 Task: Create new Company, with domain: 'health.ny.gov' and type: 'Prospect'. Add new contact for this company, with mail Id: 'Akshay21Roberts@health.ny.gov', First Name: Akshay, Last name:  Roberts, Job Title: 'Procurement Specialist', Phone Number: '(916) 555-6794'. Change life cycle stage to  Lead and lead status to  In Progress. Logged in from softage.6@softage.net
Action: Mouse moved to (115, 85)
Screenshot: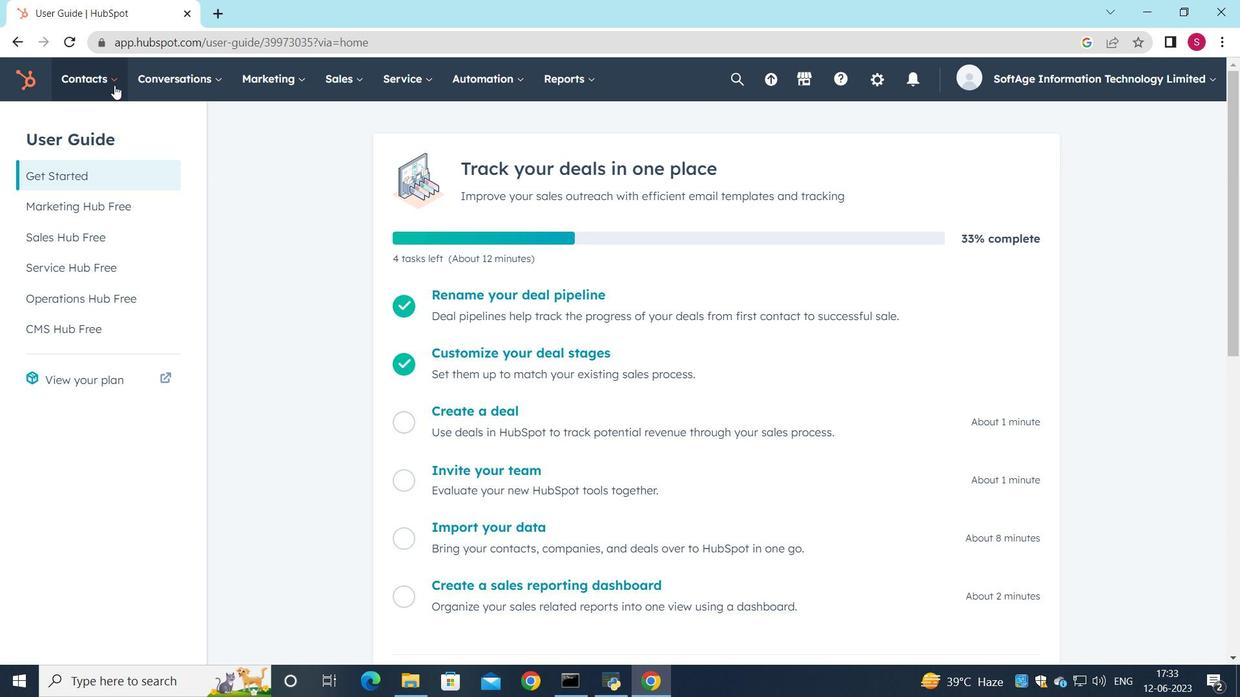 
Action: Mouse pressed left at (115, 85)
Screenshot: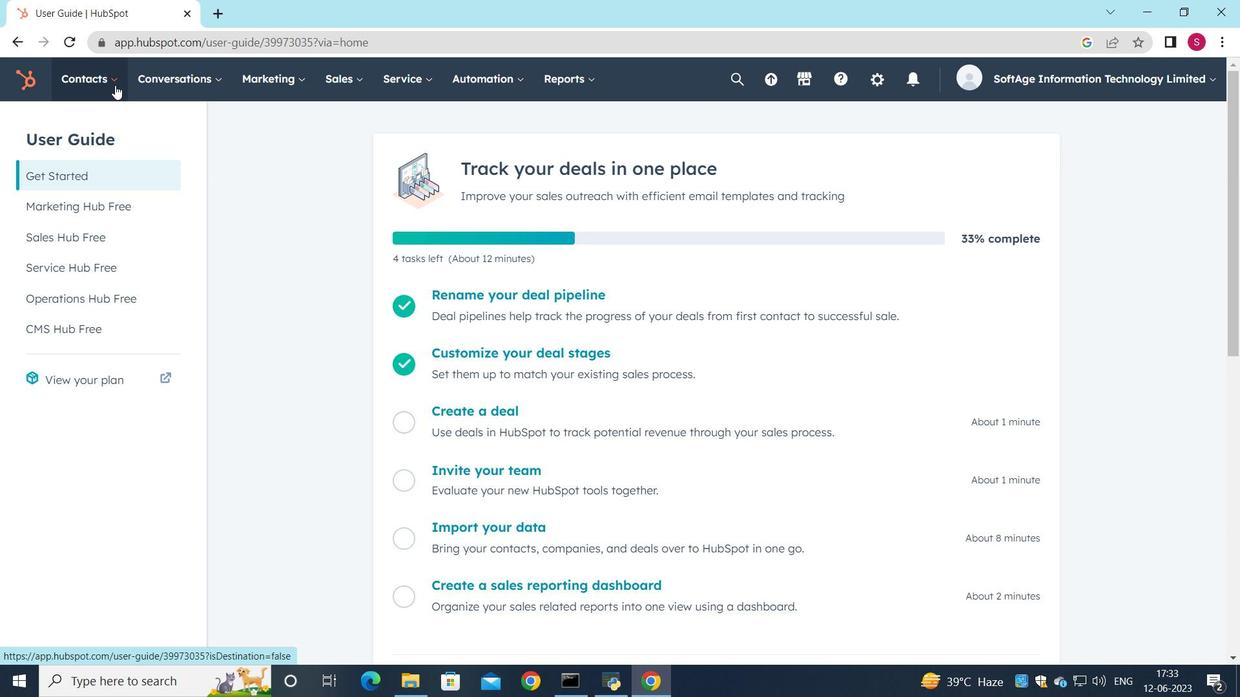
Action: Mouse moved to (122, 156)
Screenshot: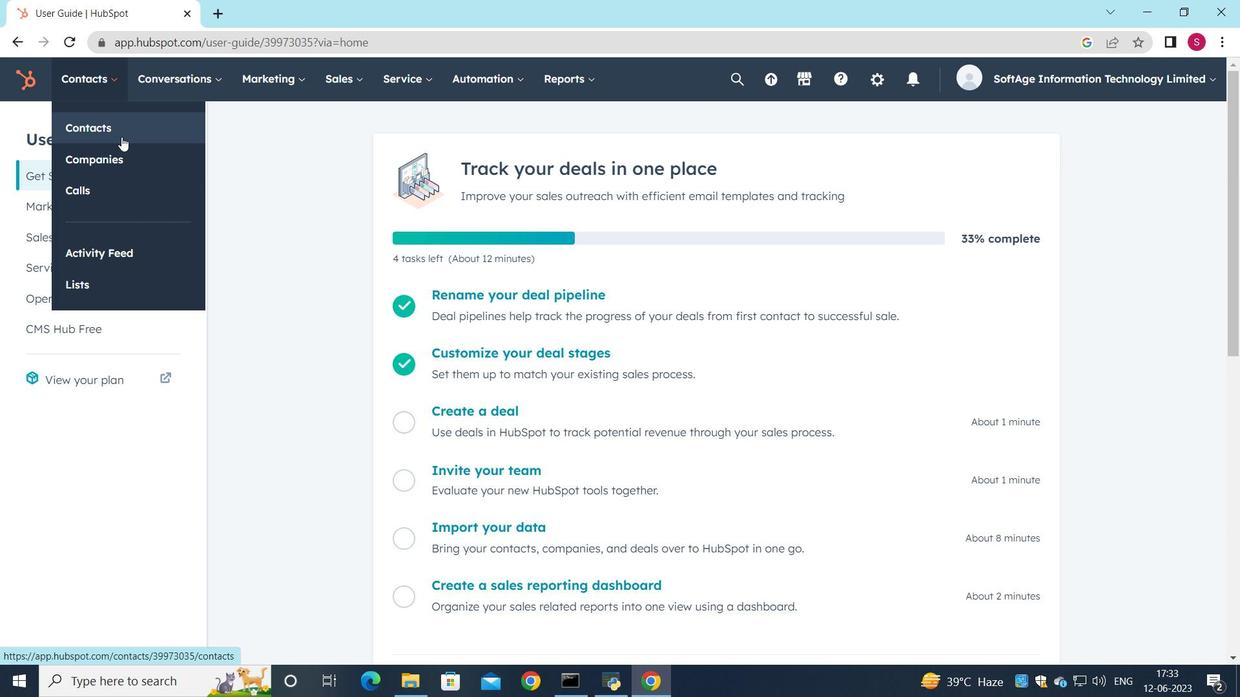 
Action: Mouse pressed left at (122, 156)
Screenshot: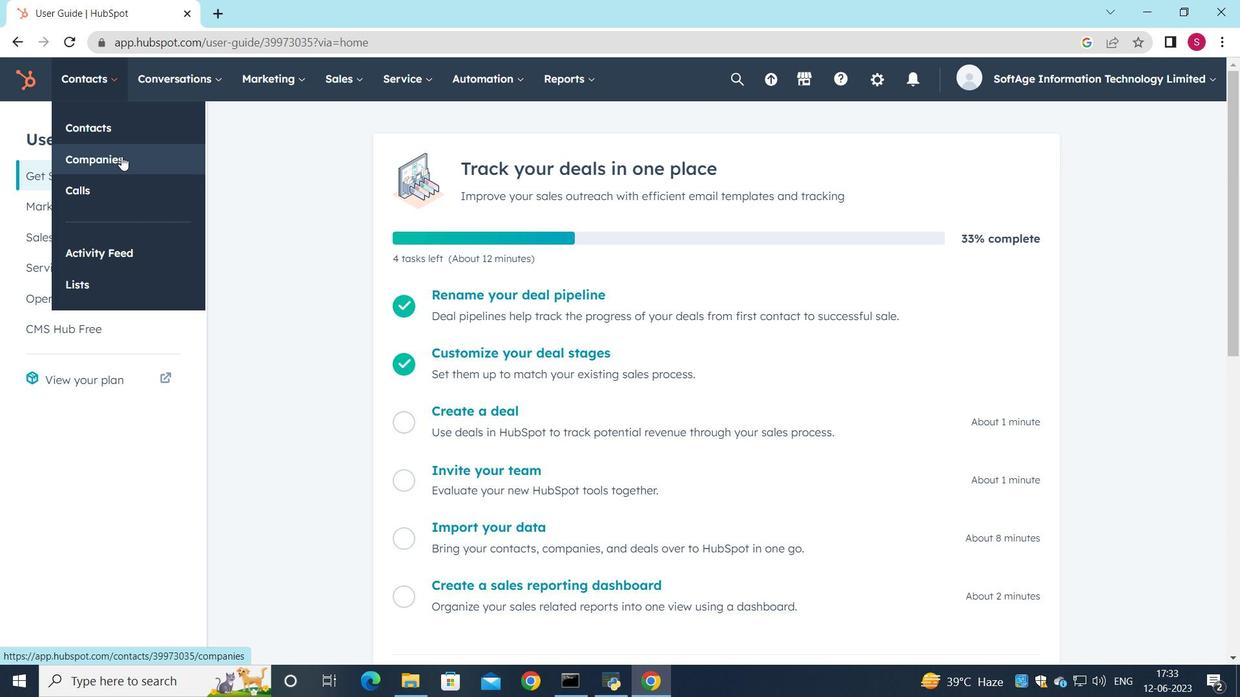
Action: Mouse moved to (1146, 133)
Screenshot: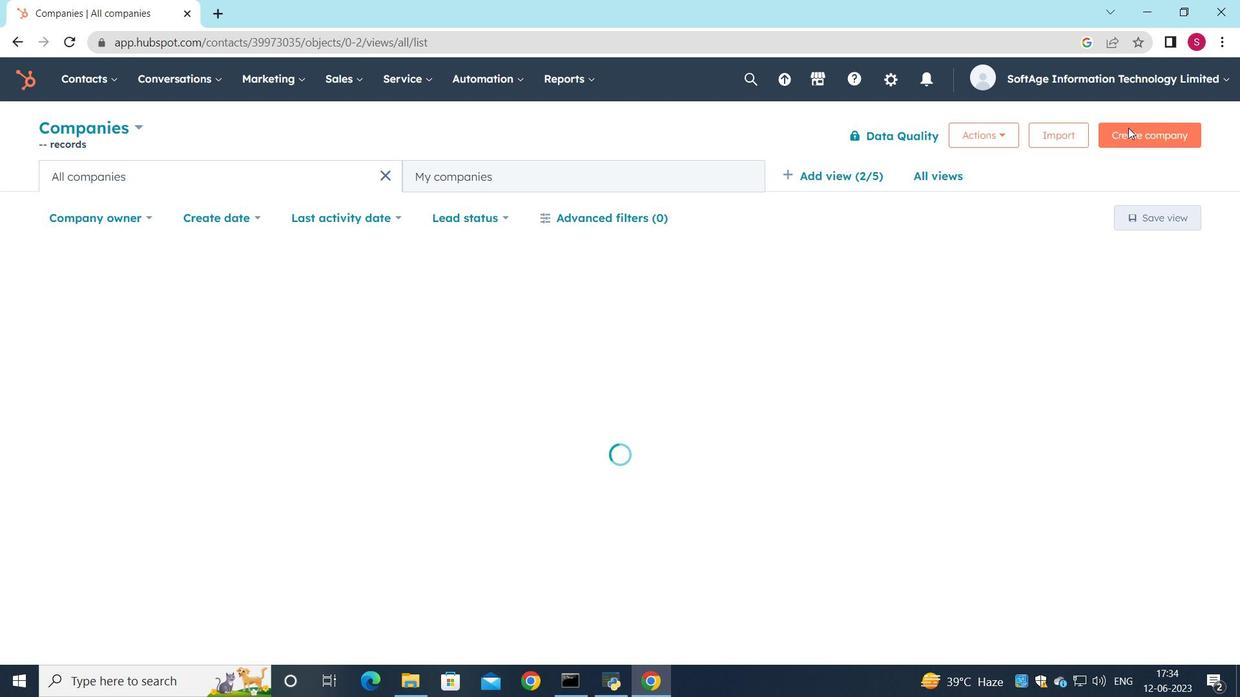 
Action: Mouse pressed left at (1146, 133)
Screenshot: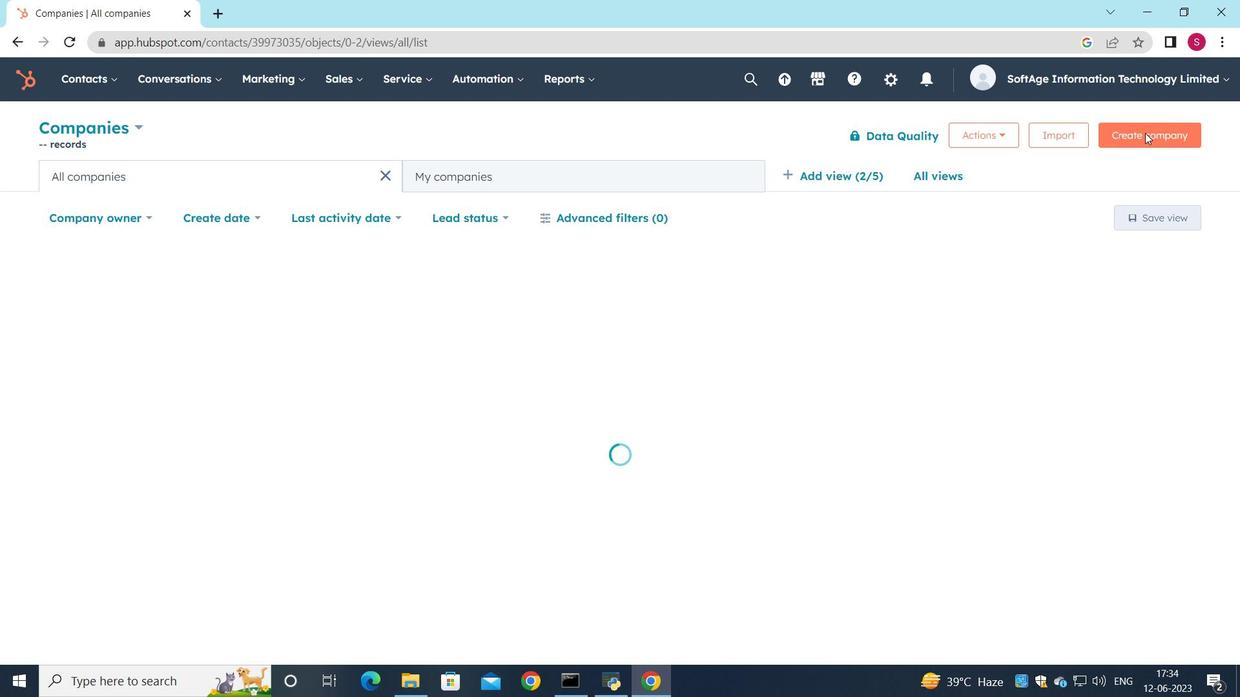 
Action: Mouse moved to (890, 209)
Screenshot: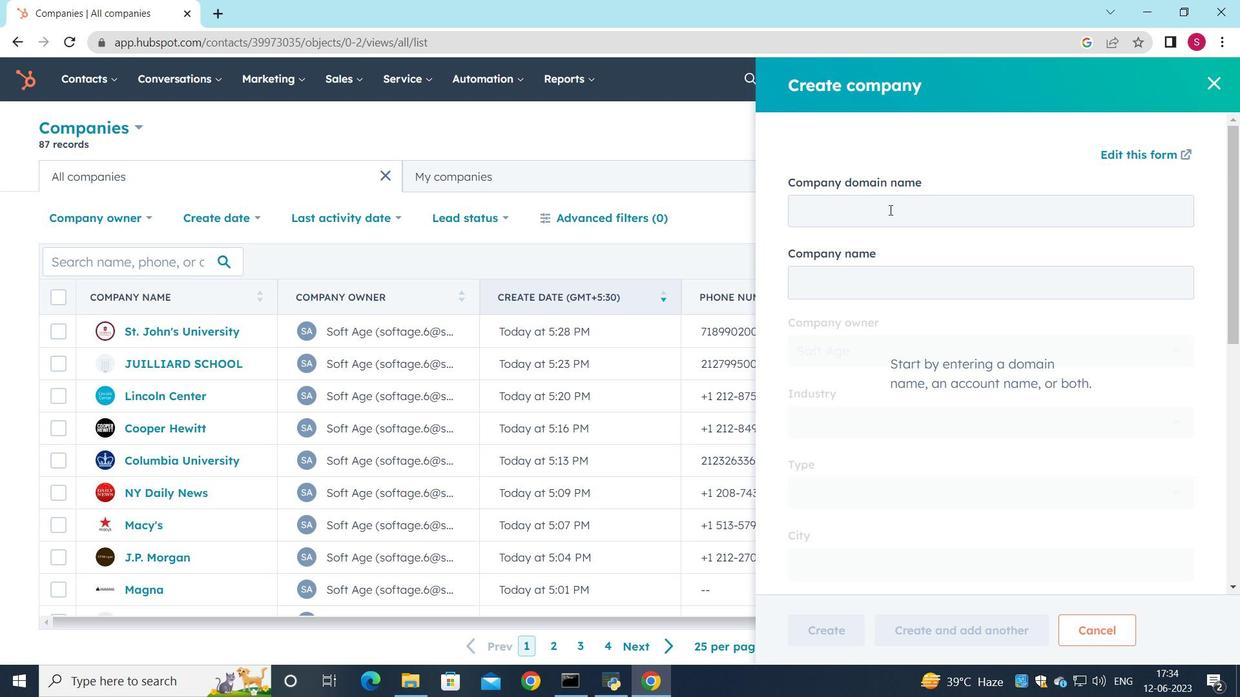 
Action: Mouse pressed left at (890, 209)
Screenshot: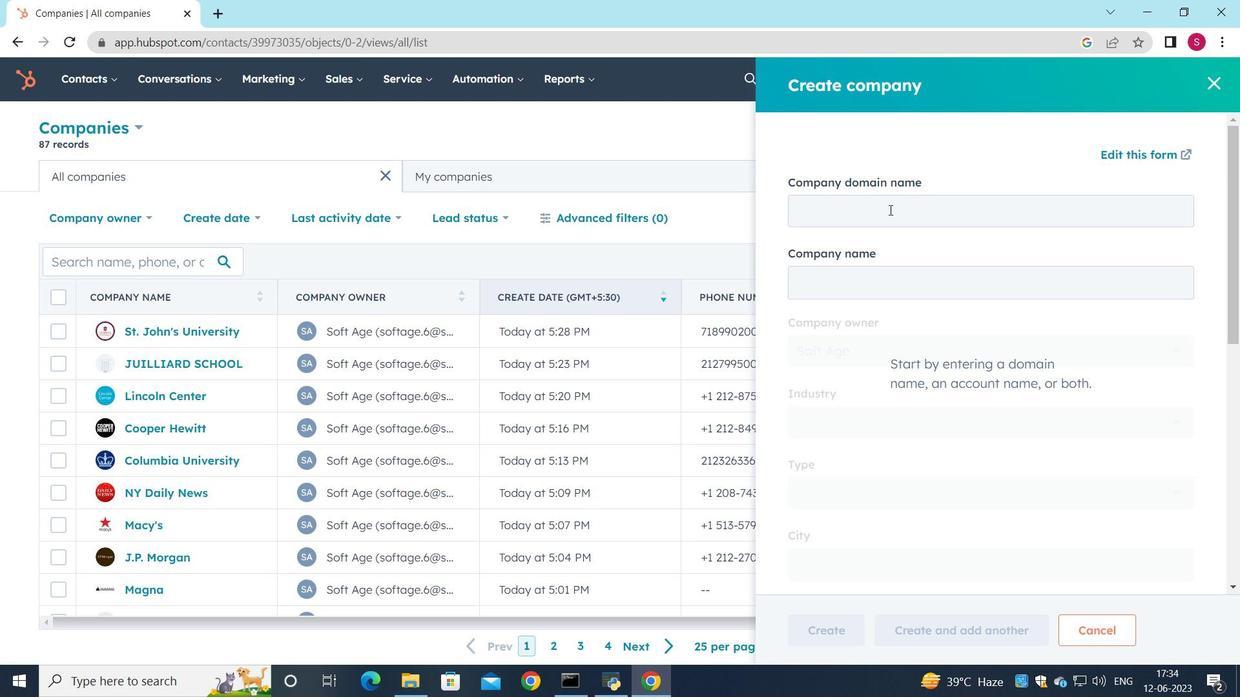 
Action: Key pressed health.ny.gov
Screenshot: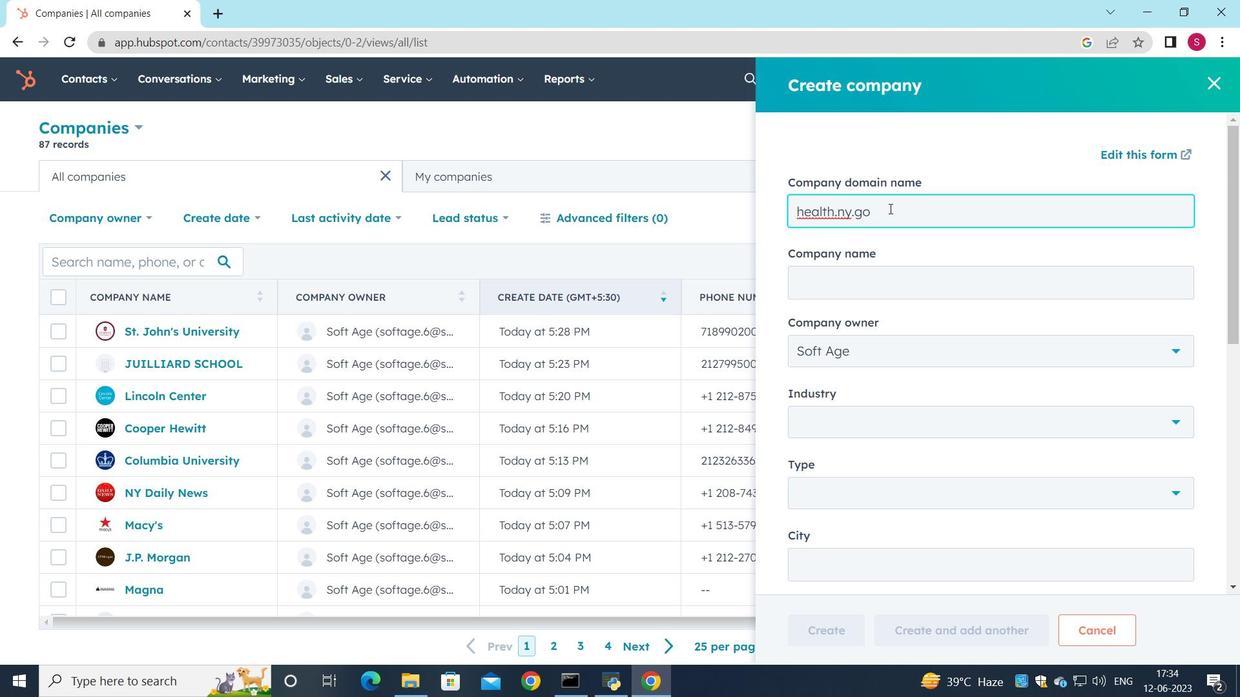 
Action: Mouse moved to (1159, 495)
Screenshot: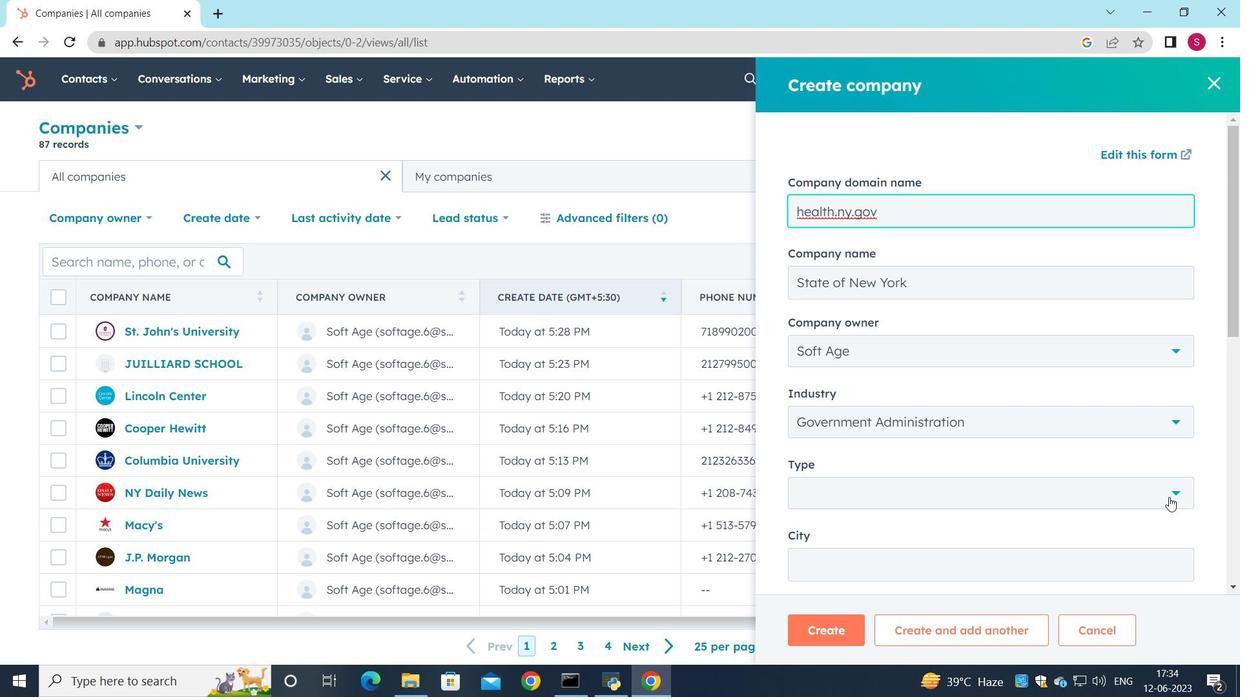 
Action: Mouse pressed left at (1159, 495)
Screenshot: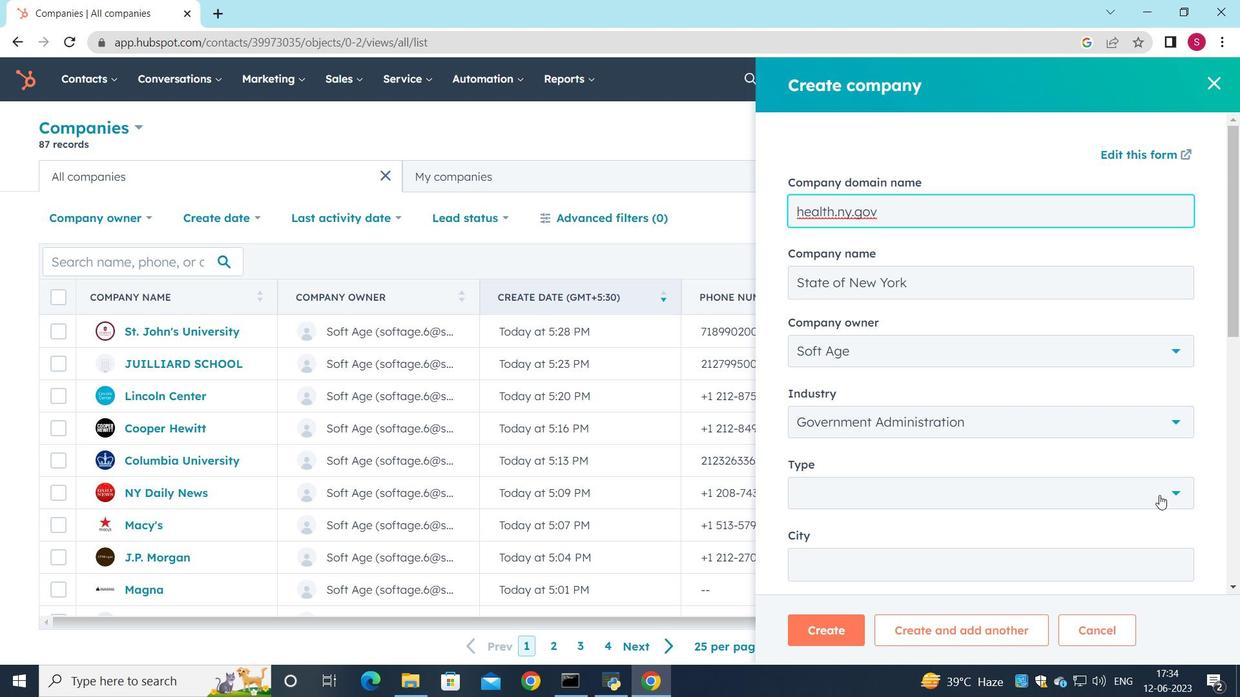 
Action: Mouse moved to (840, 346)
Screenshot: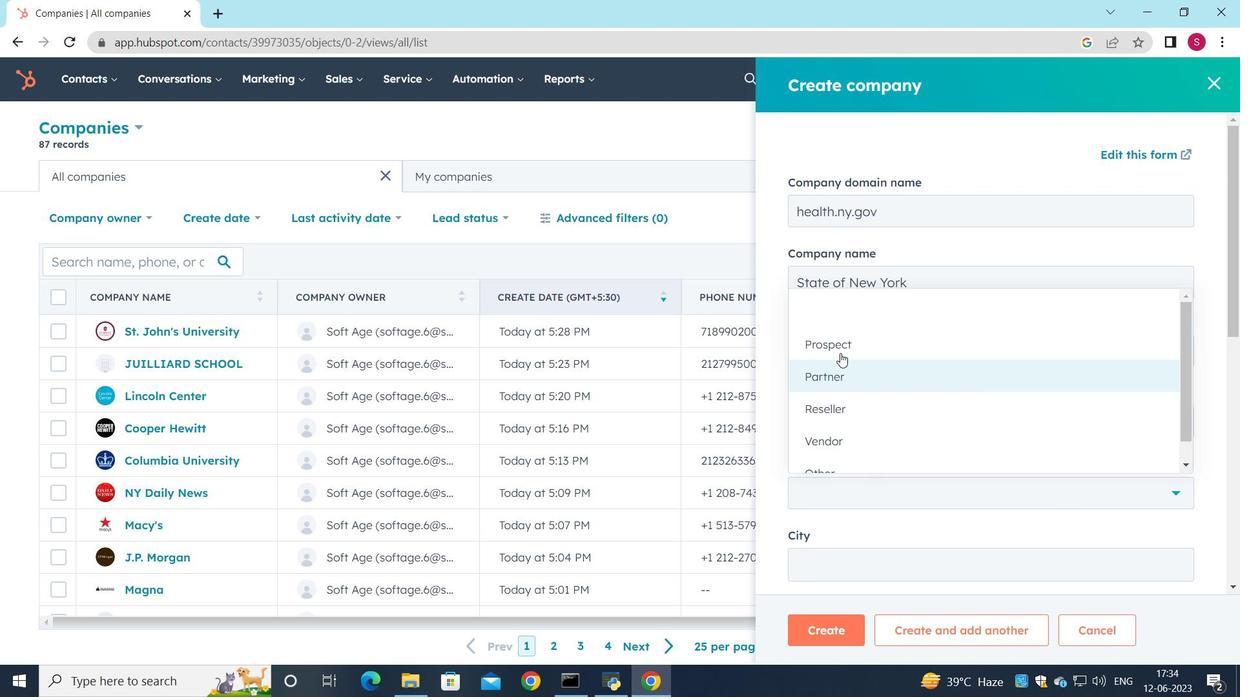 
Action: Mouse pressed left at (840, 346)
Screenshot: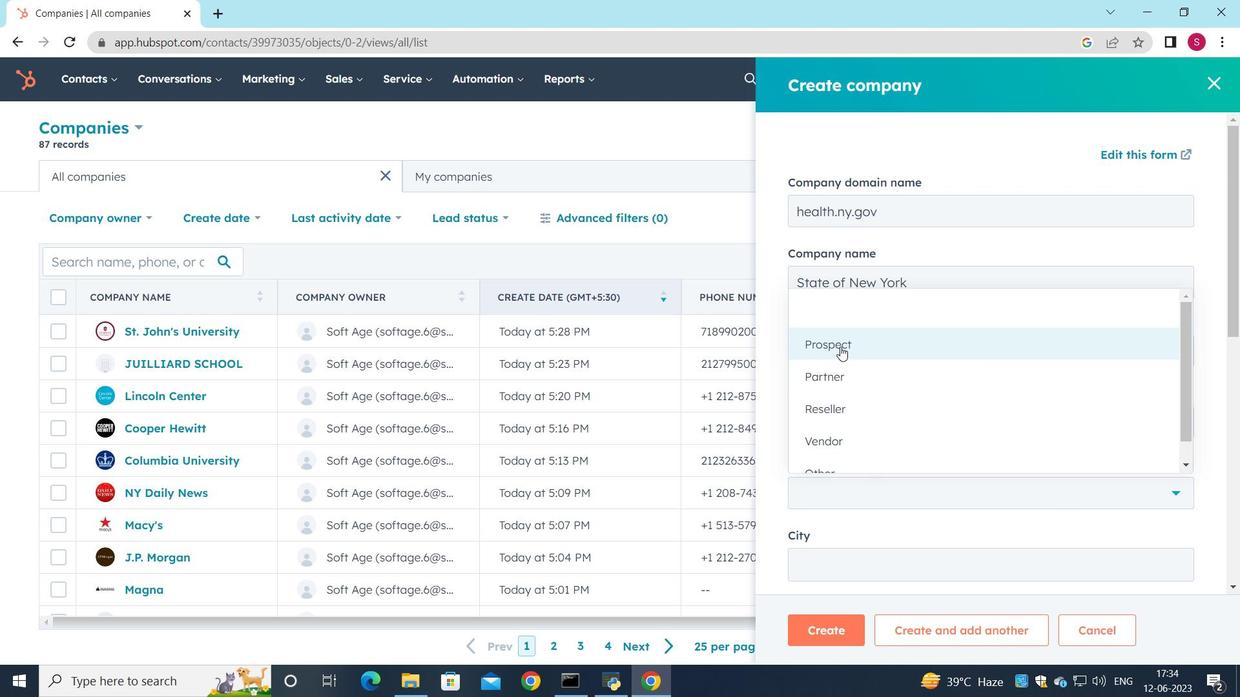 
Action: Mouse moved to (875, 429)
Screenshot: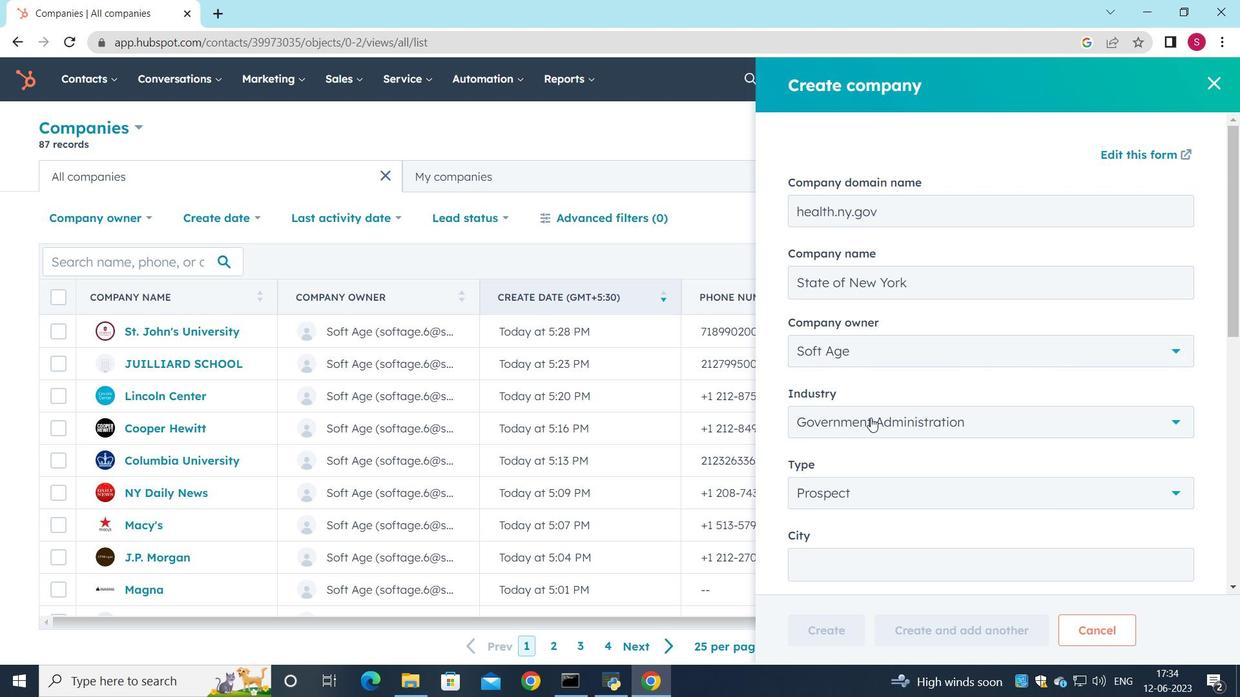 
Action: Mouse scrolled (875, 428) with delta (0, 0)
Screenshot: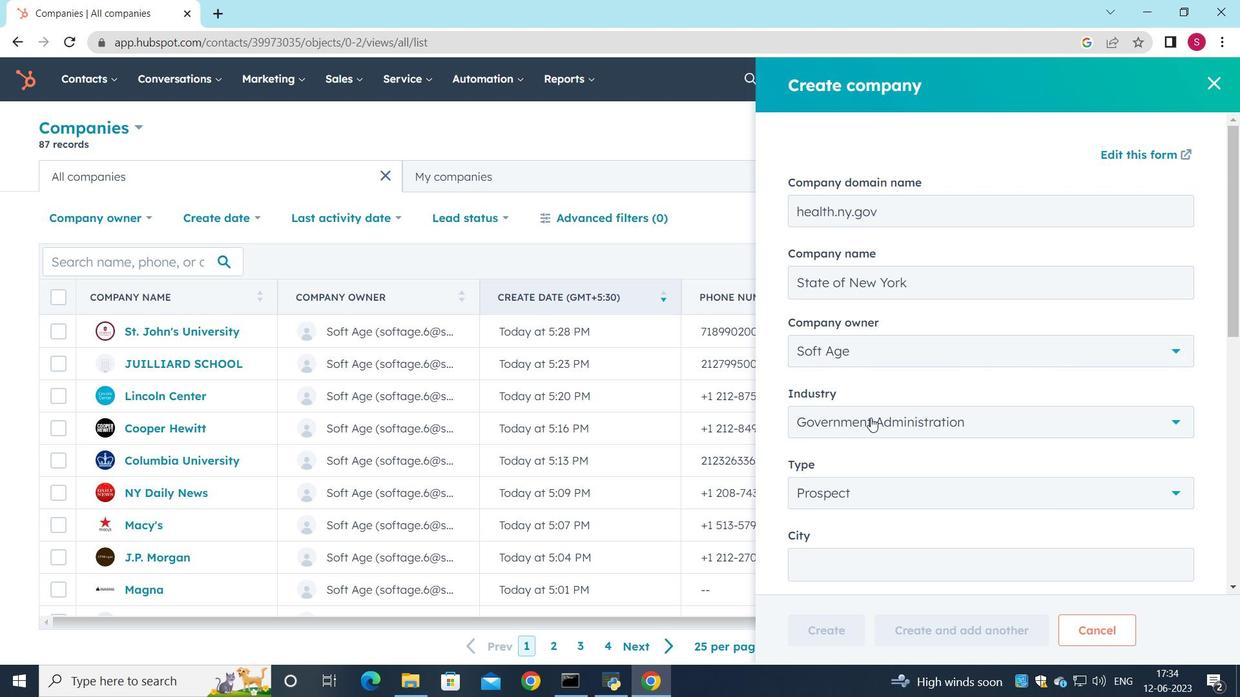 
Action: Mouse moved to (832, 631)
Screenshot: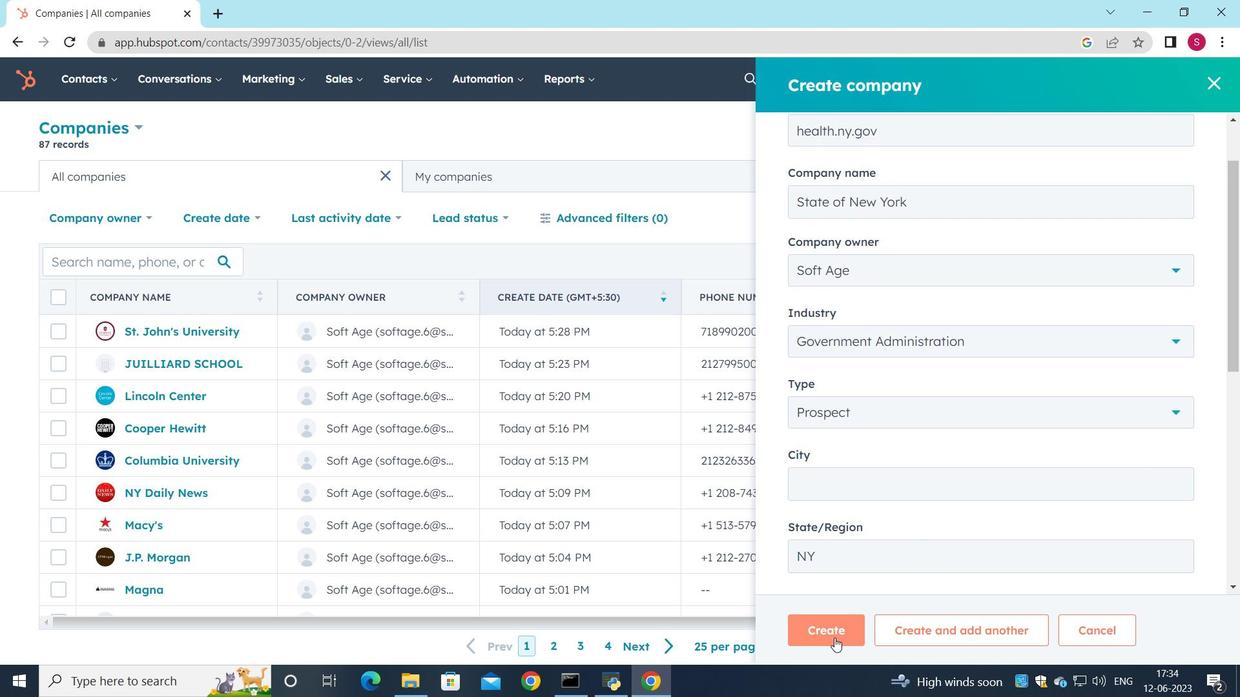 
Action: Mouse pressed left at (832, 631)
Screenshot: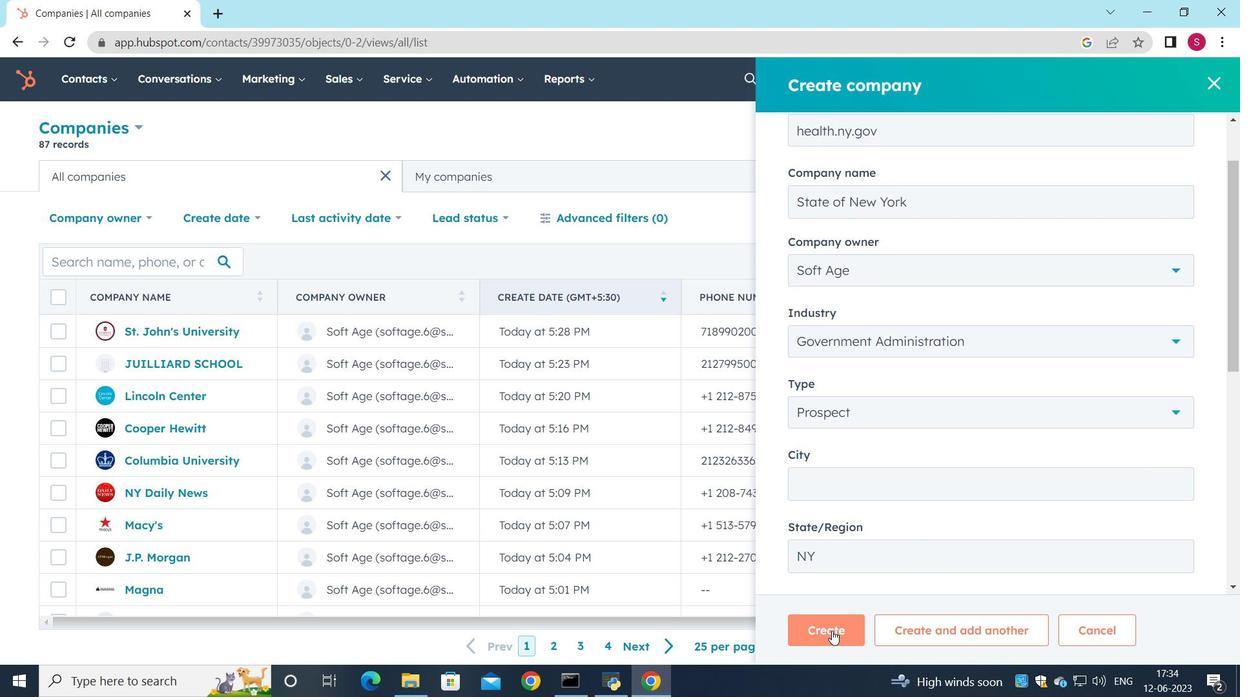 
Action: Mouse moved to (627, 386)
Screenshot: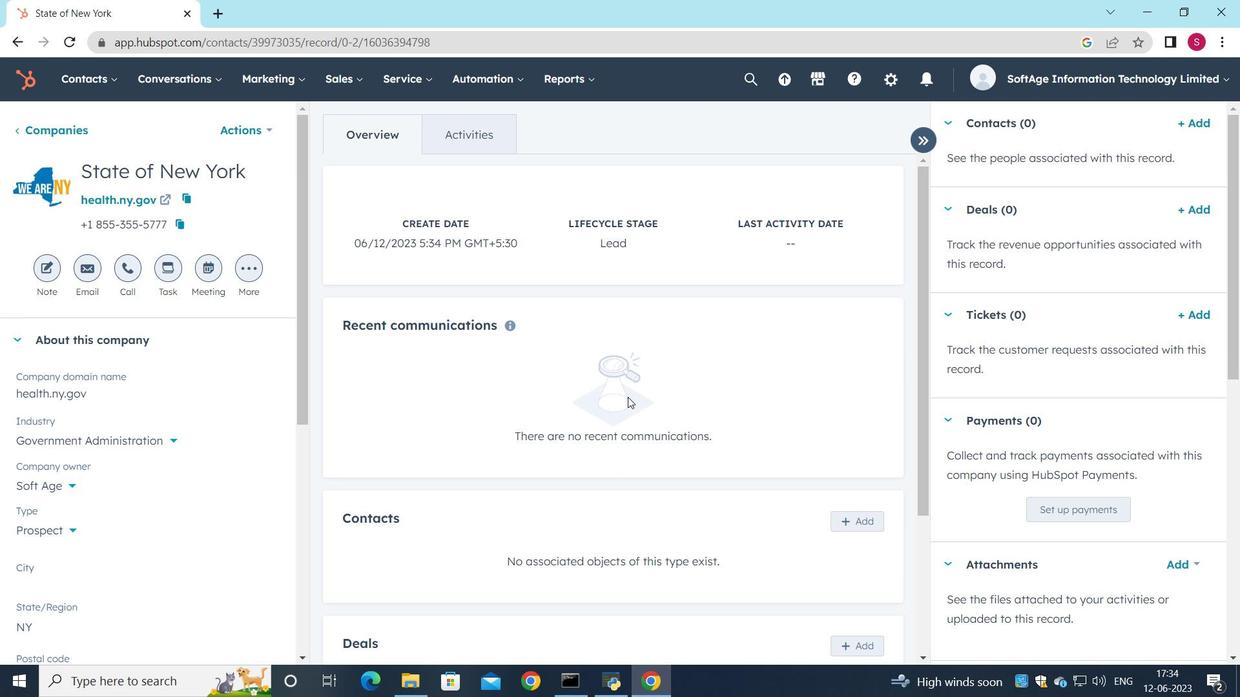 
Action: Mouse scrolled (627, 385) with delta (0, 0)
Screenshot: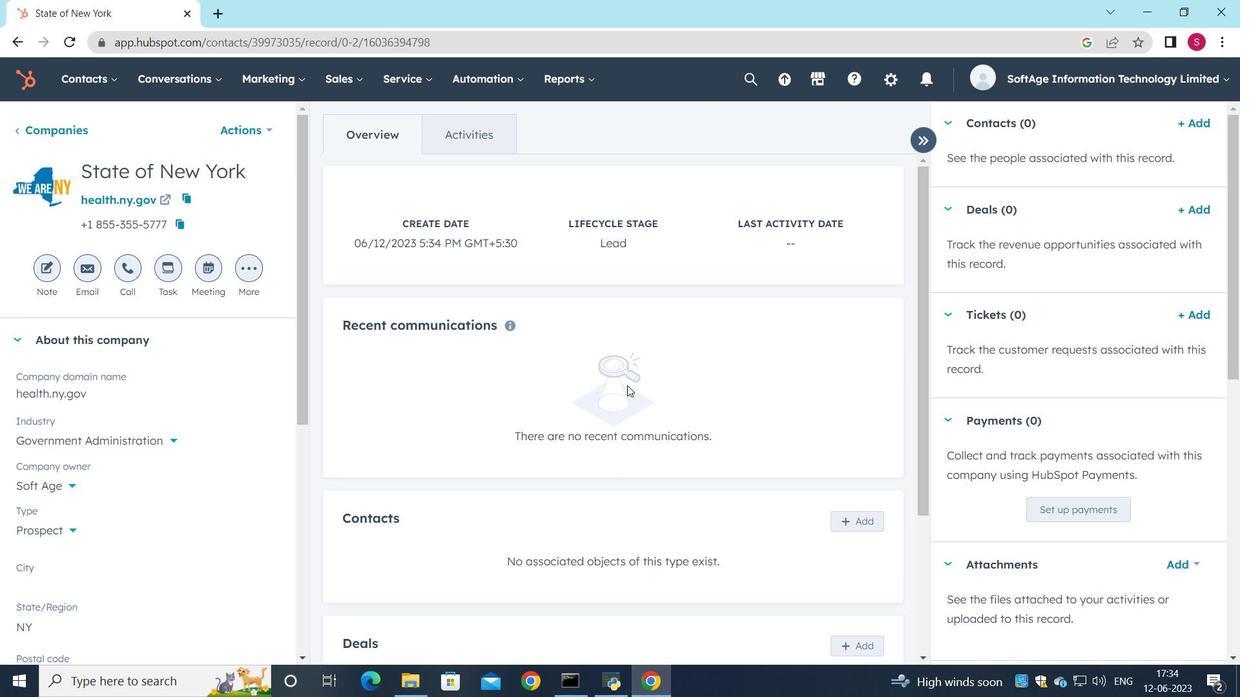 
Action: Mouse scrolled (627, 385) with delta (0, 0)
Screenshot: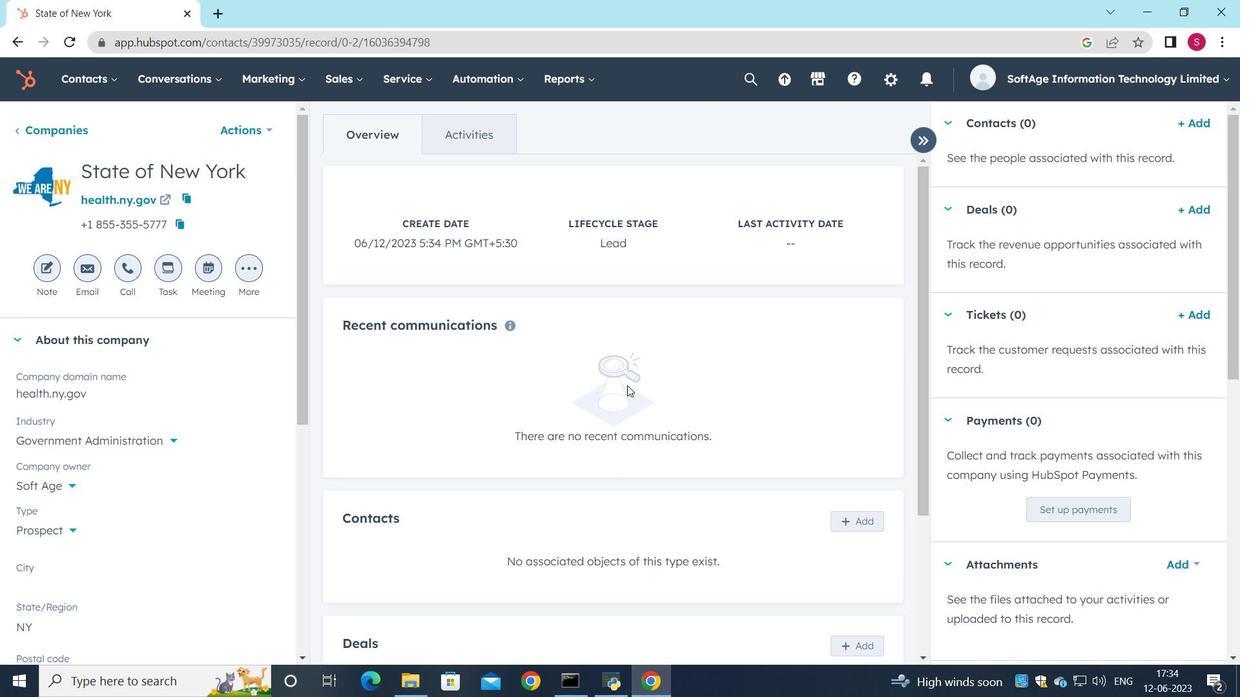 
Action: Mouse scrolled (627, 385) with delta (0, 0)
Screenshot: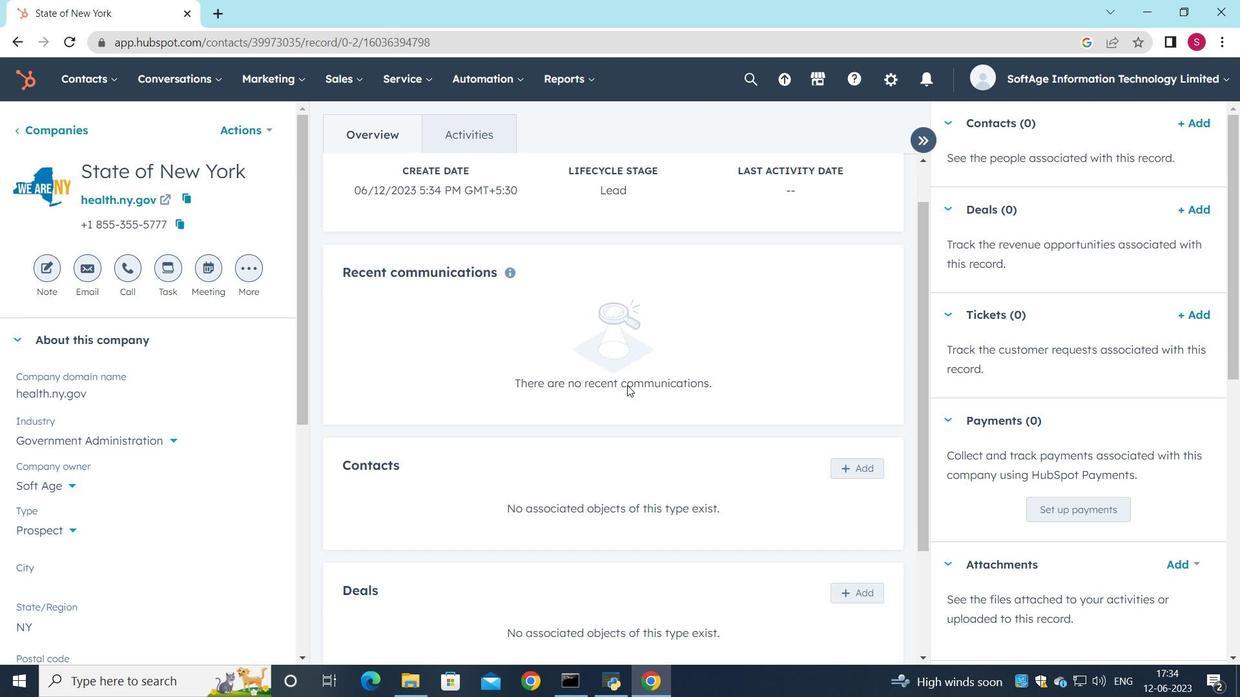 
Action: Mouse scrolled (627, 385) with delta (0, 0)
Screenshot: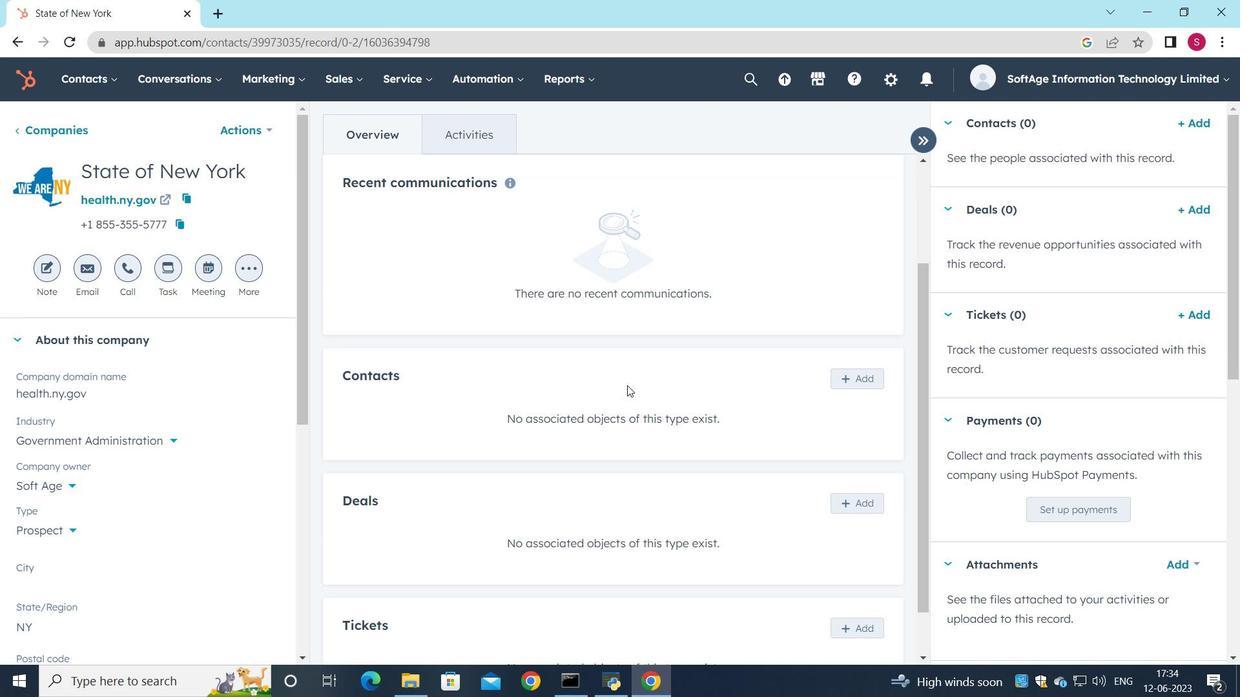 
Action: Mouse moved to (846, 329)
Screenshot: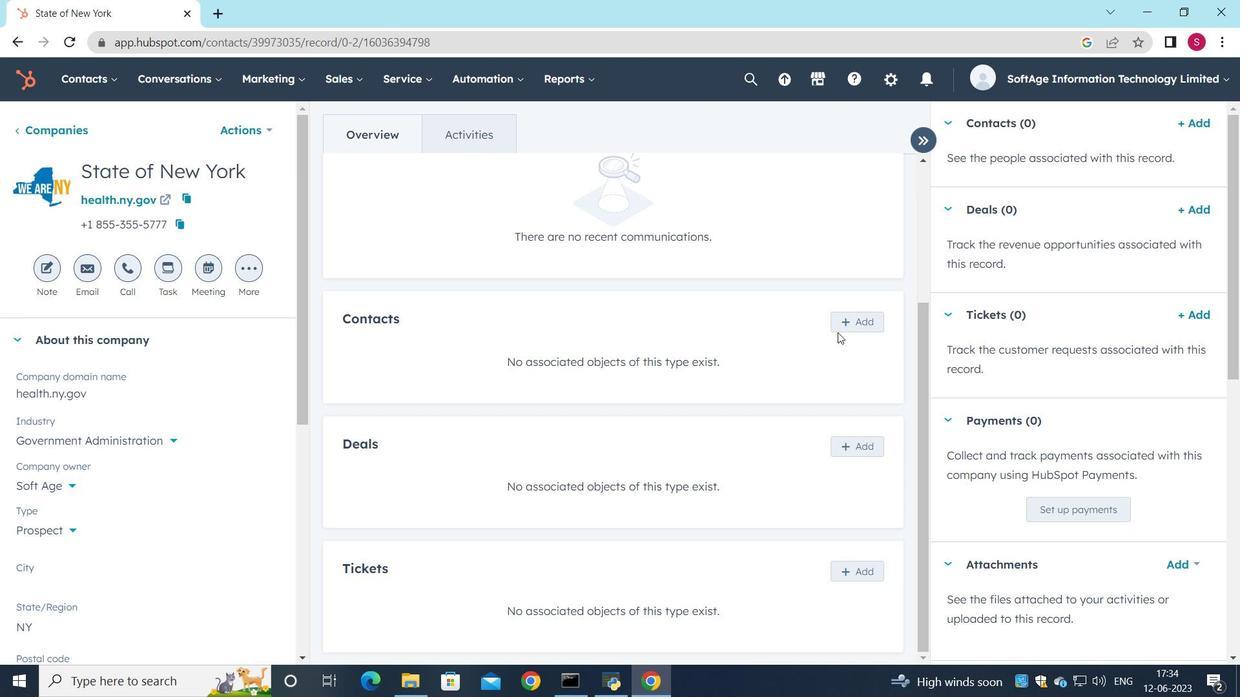 
Action: Mouse pressed left at (846, 329)
Screenshot: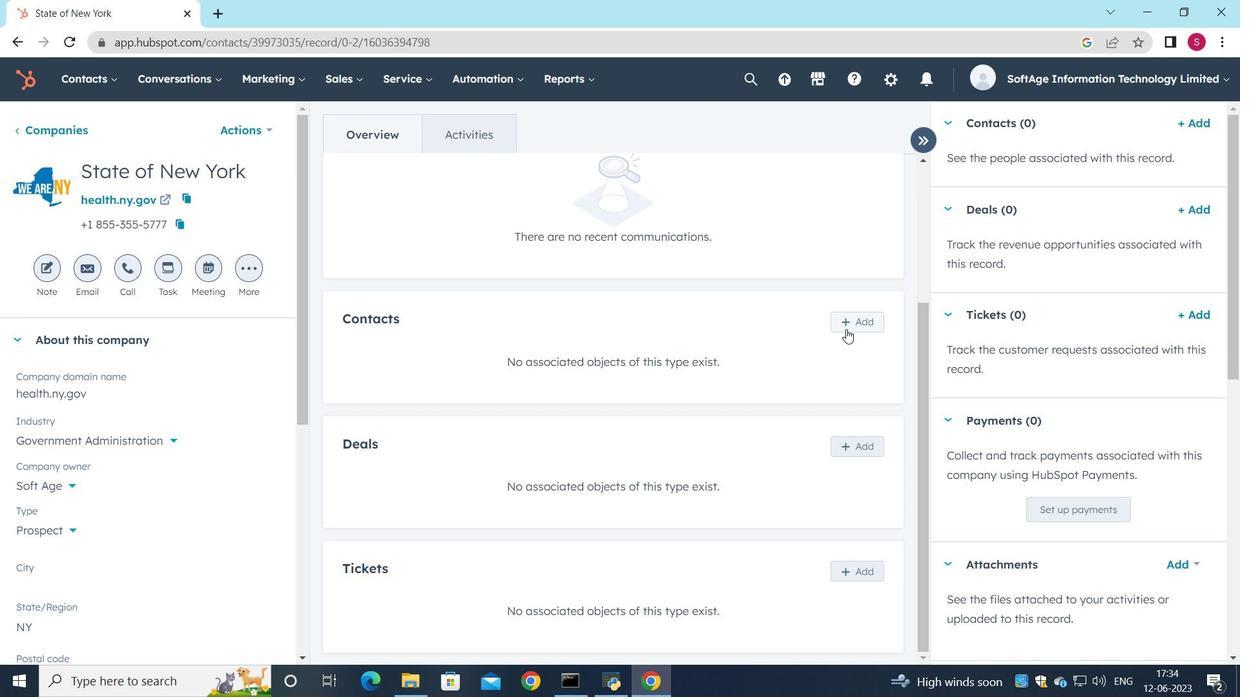 
Action: Mouse moved to (873, 170)
Screenshot: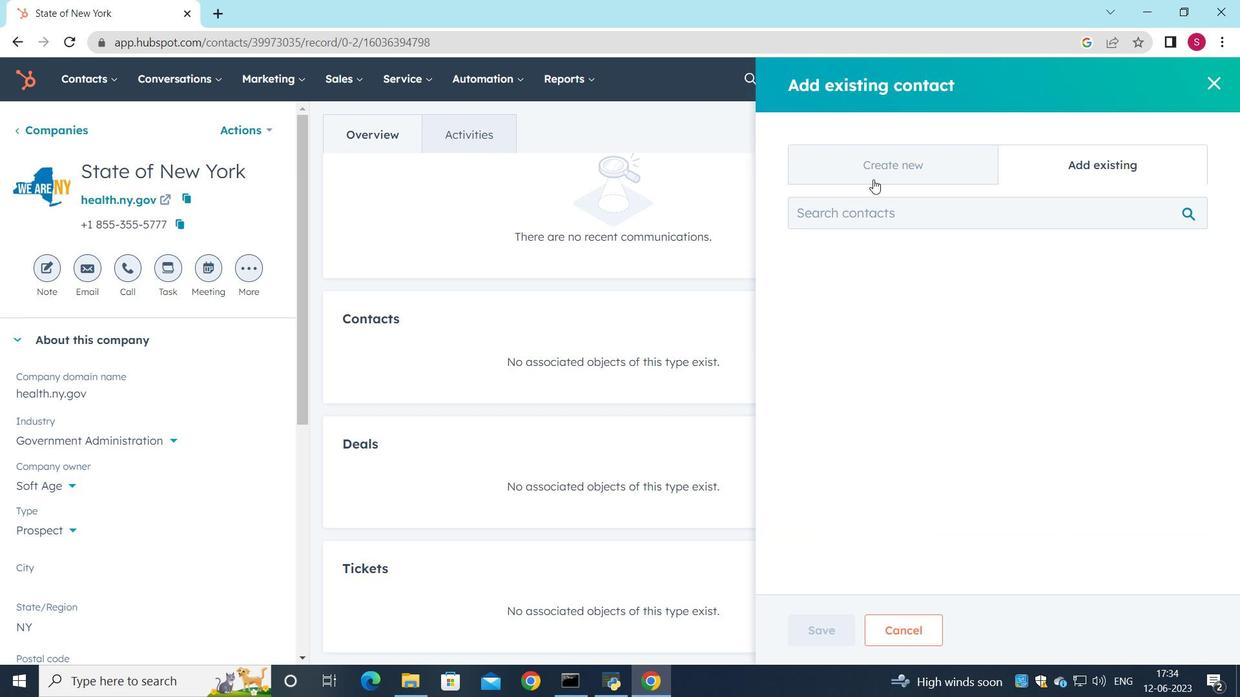 
Action: Mouse pressed left at (873, 170)
Screenshot: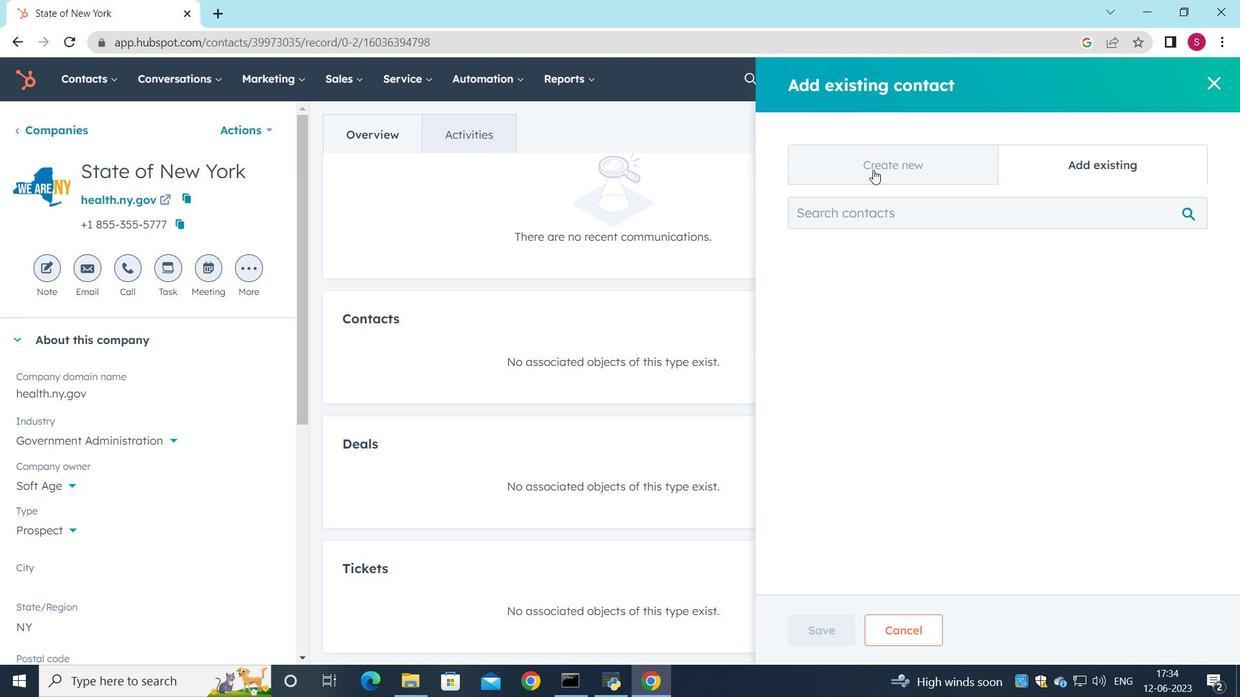 
Action: Mouse moved to (938, 262)
Screenshot: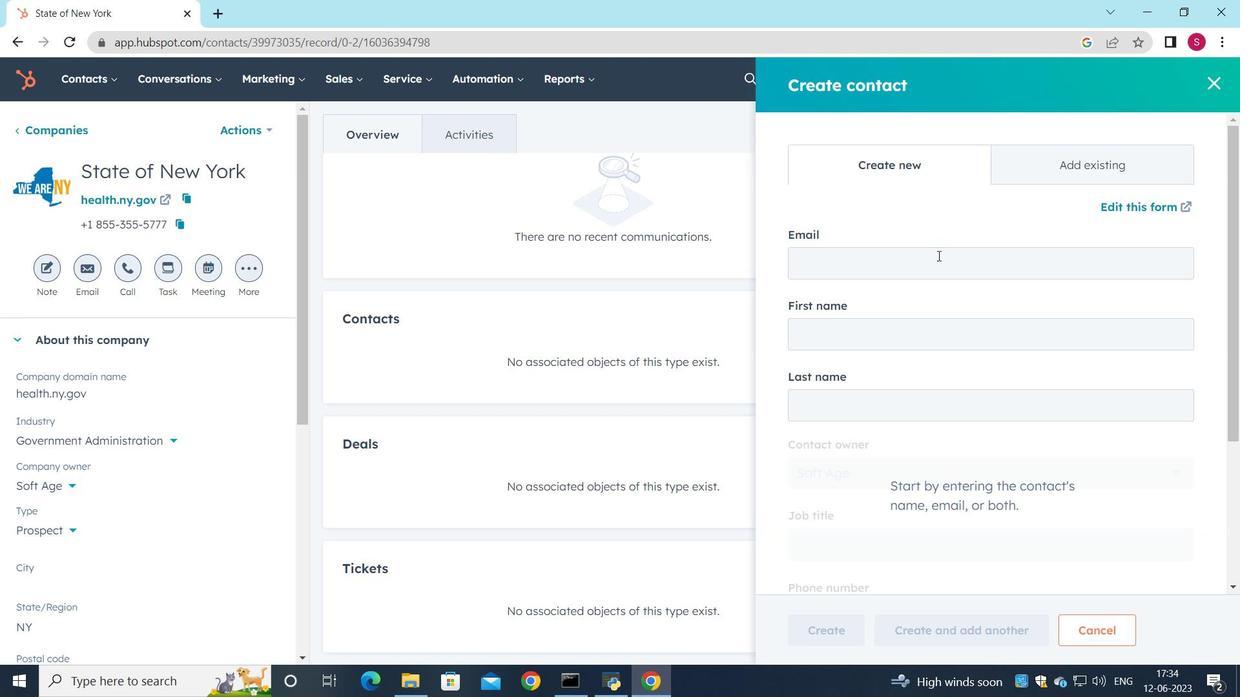 
Action: Mouse pressed left at (938, 262)
Screenshot: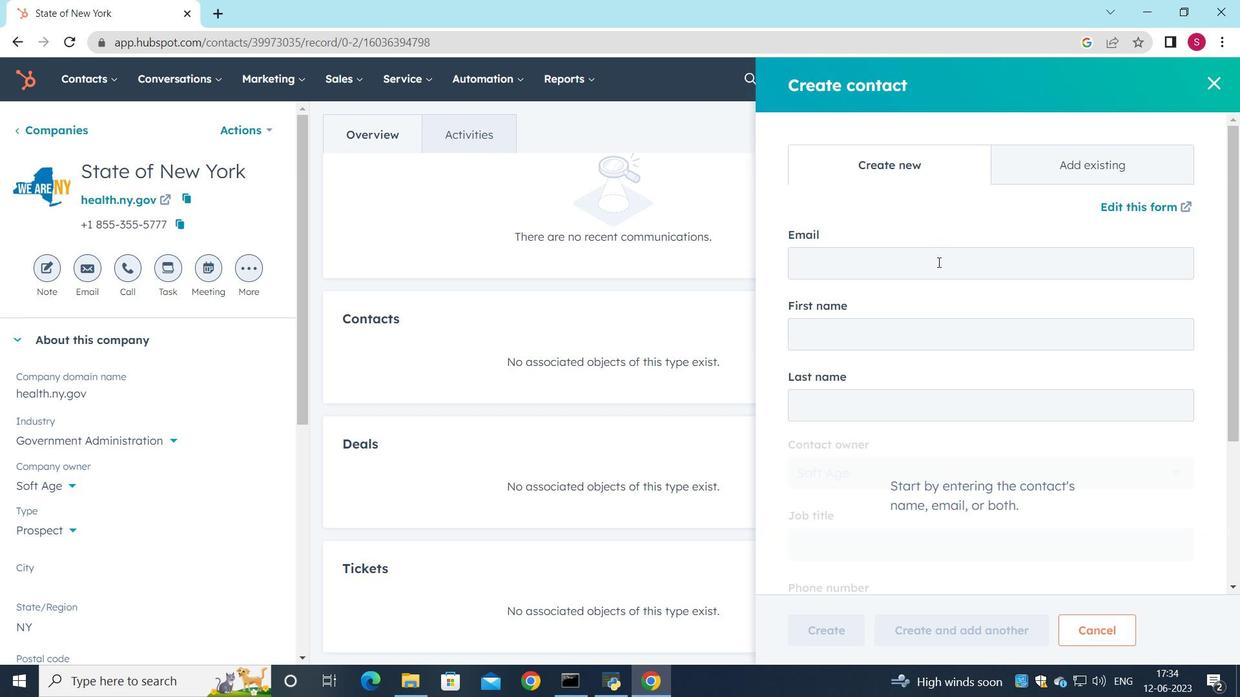 
Action: Key pressed <Key.shift>Akshay21<Key.shift>Roberts<Key.shift>@health.ny.gov
Screenshot: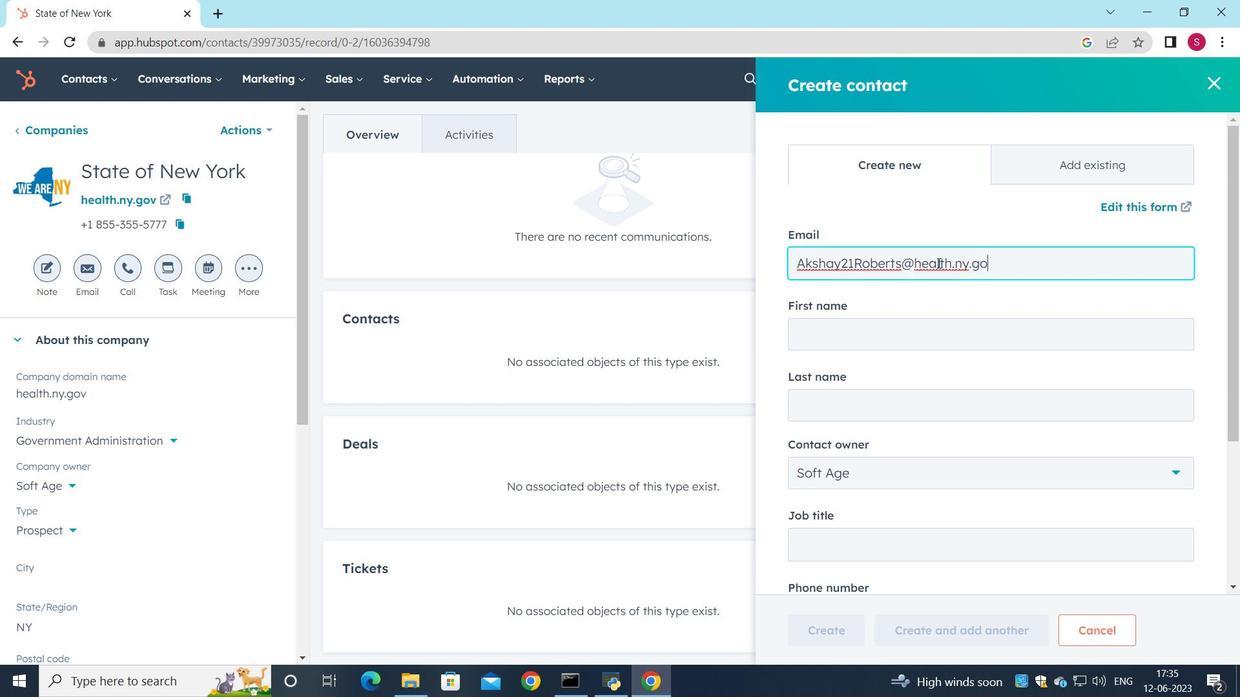 
Action: Mouse moved to (942, 319)
Screenshot: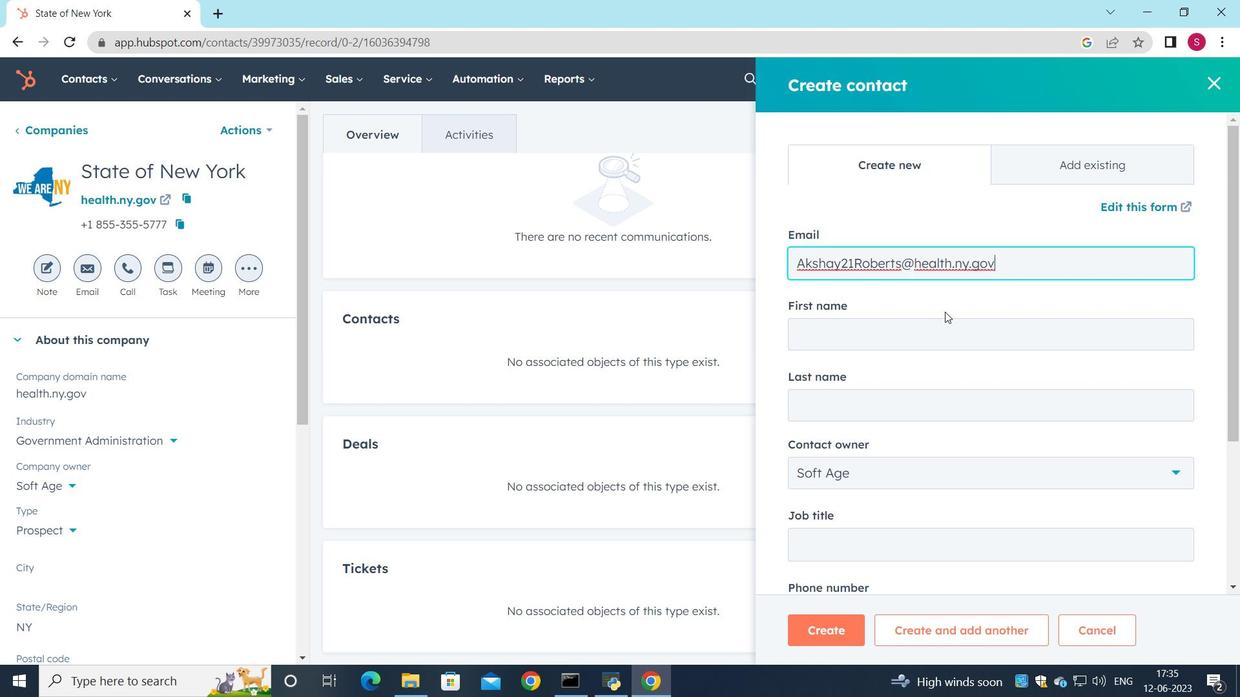 
Action: Mouse pressed left at (942, 319)
Screenshot: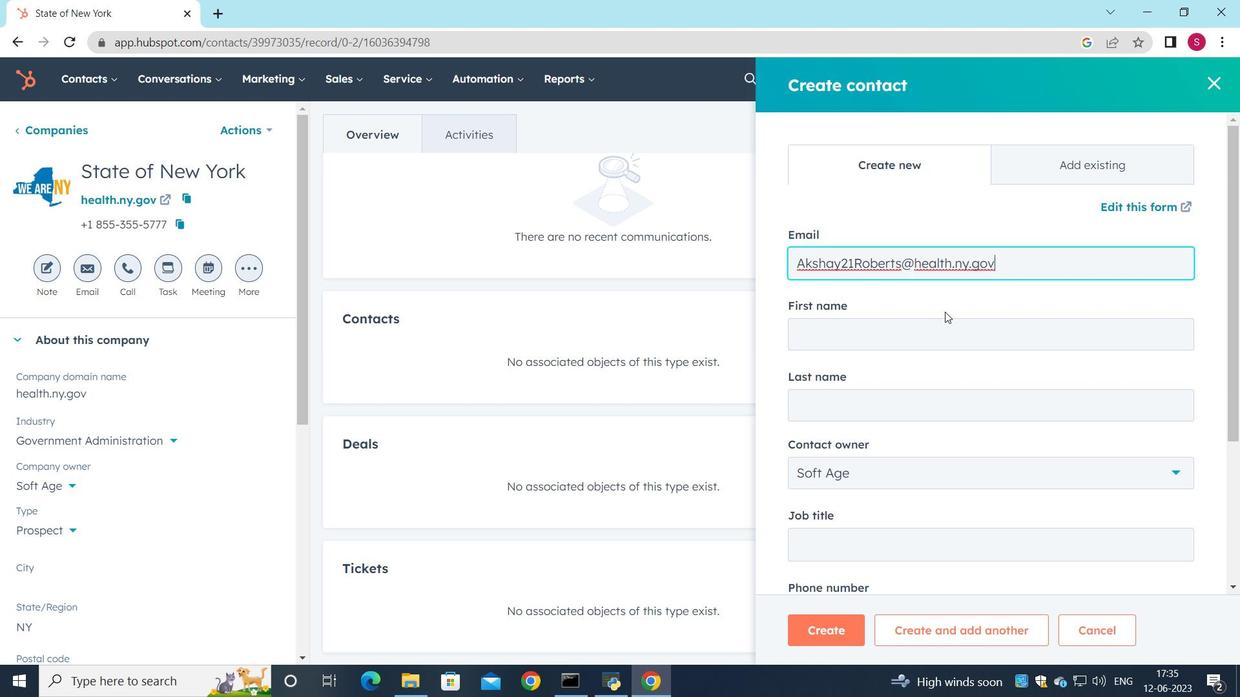 
Action: Mouse moved to (941, 319)
Screenshot: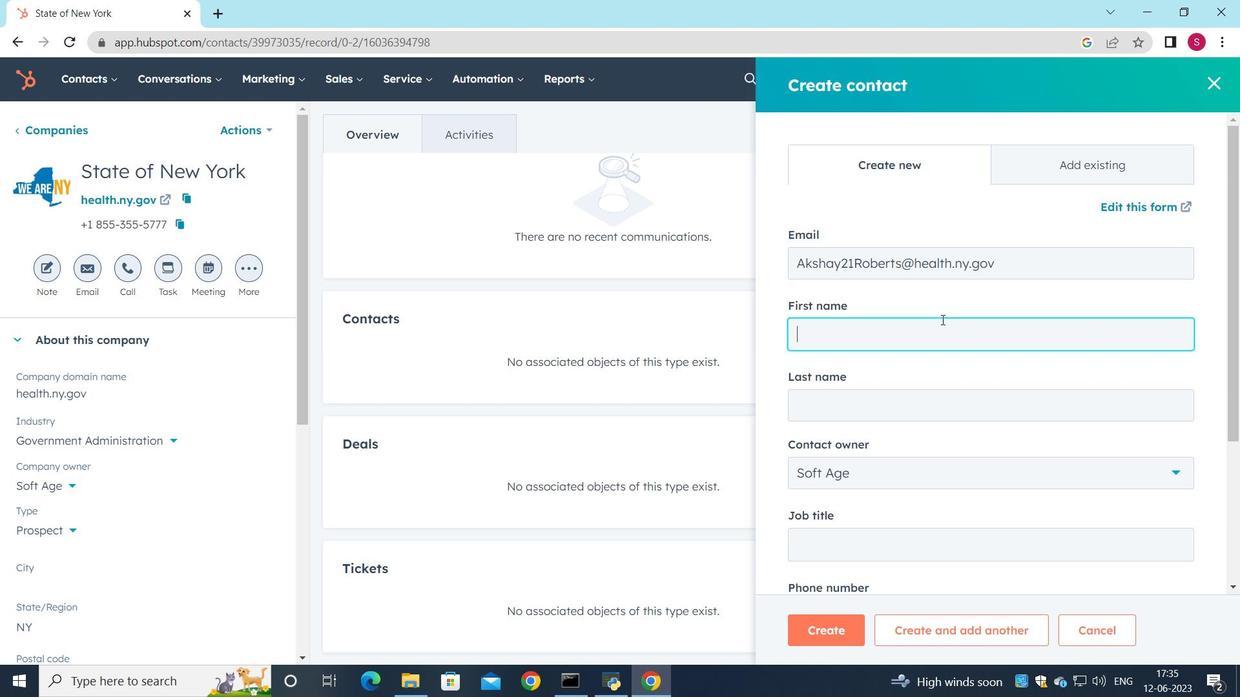 
Action: Key pressed <Key.shift>Akshya
Screenshot: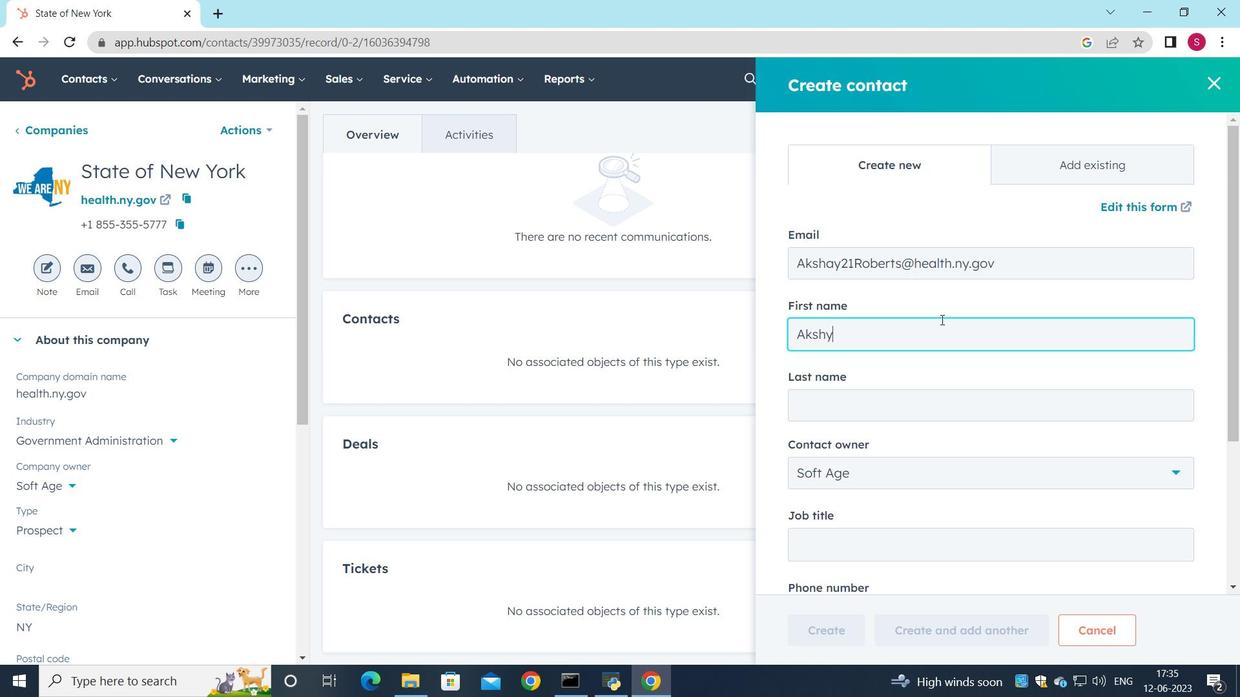 
Action: Mouse moved to (905, 404)
Screenshot: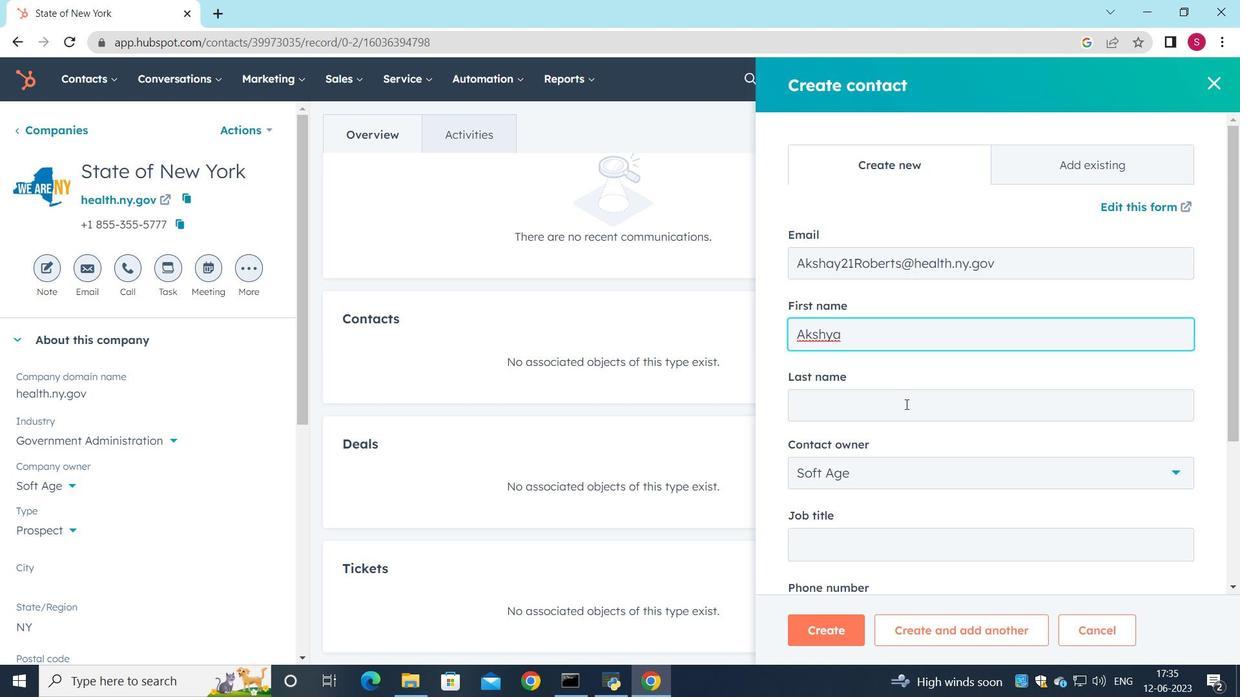 
Action: Mouse pressed left at (905, 404)
Screenshot: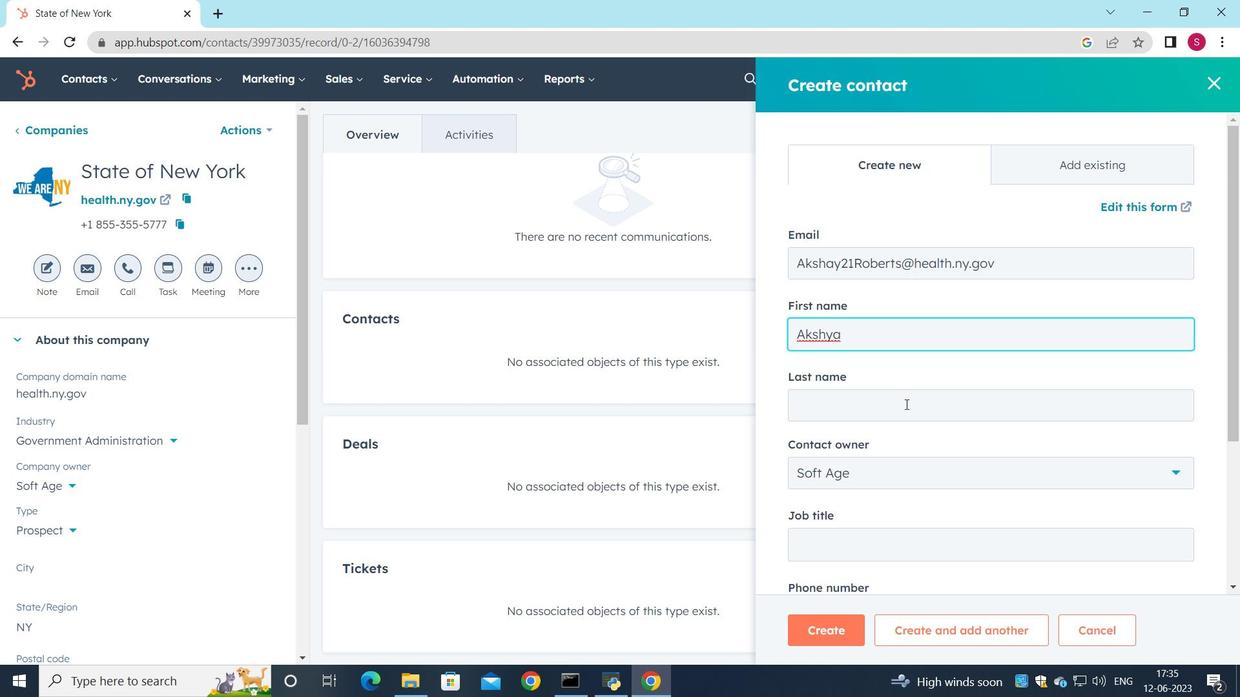 
Action: Key pressed <Key.shift><Key.shift><Key.shift><Key.shift><Key.shift>Roberts
Screenshot: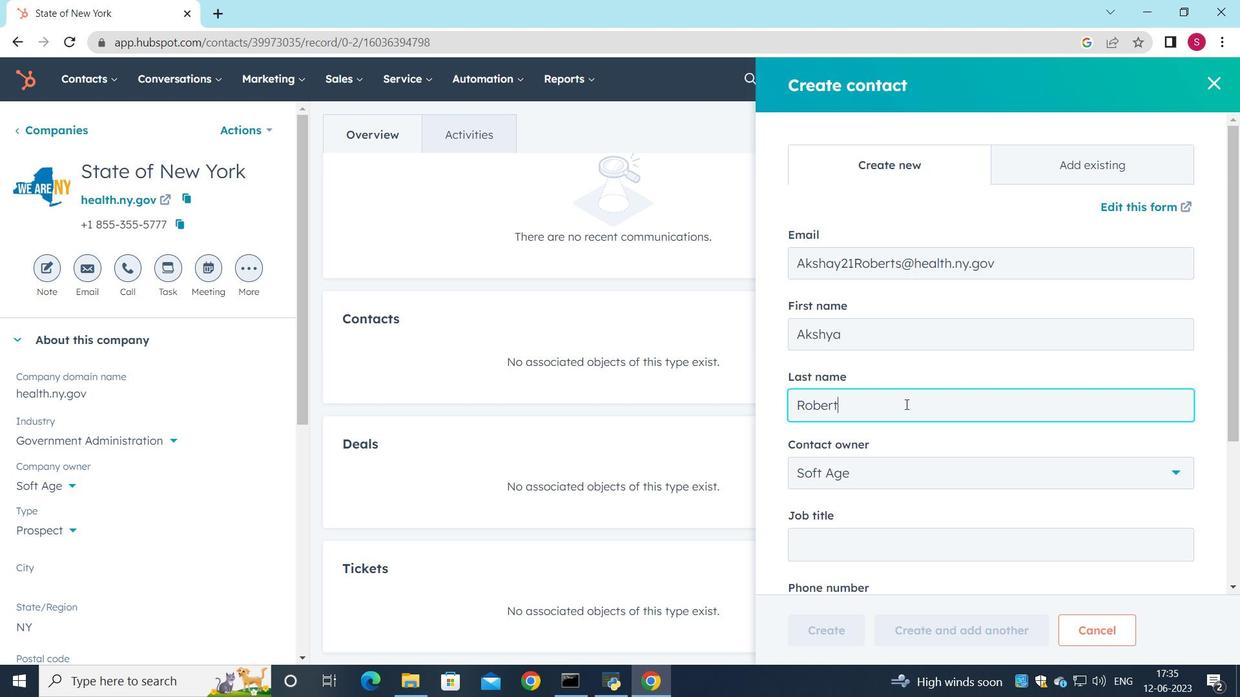 
Action: Mouse moved to (878, 550)
Screenshot: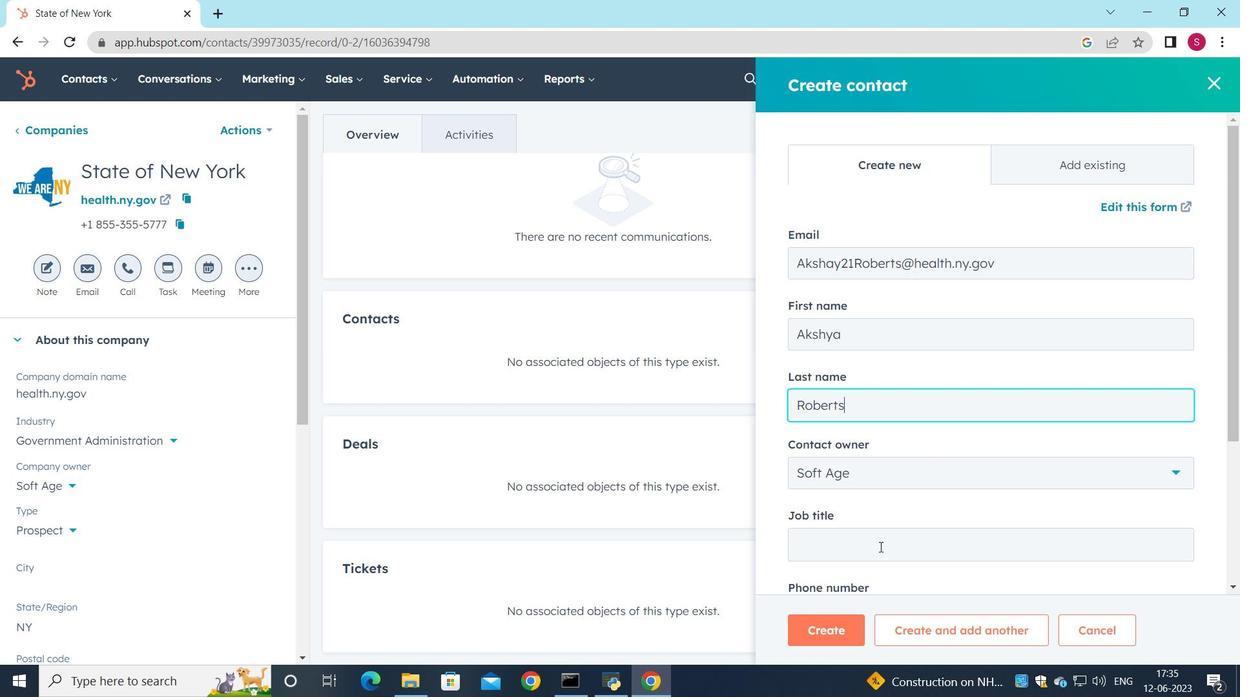 
Action: Mouse pressed left at (878, 550)
Screenshot: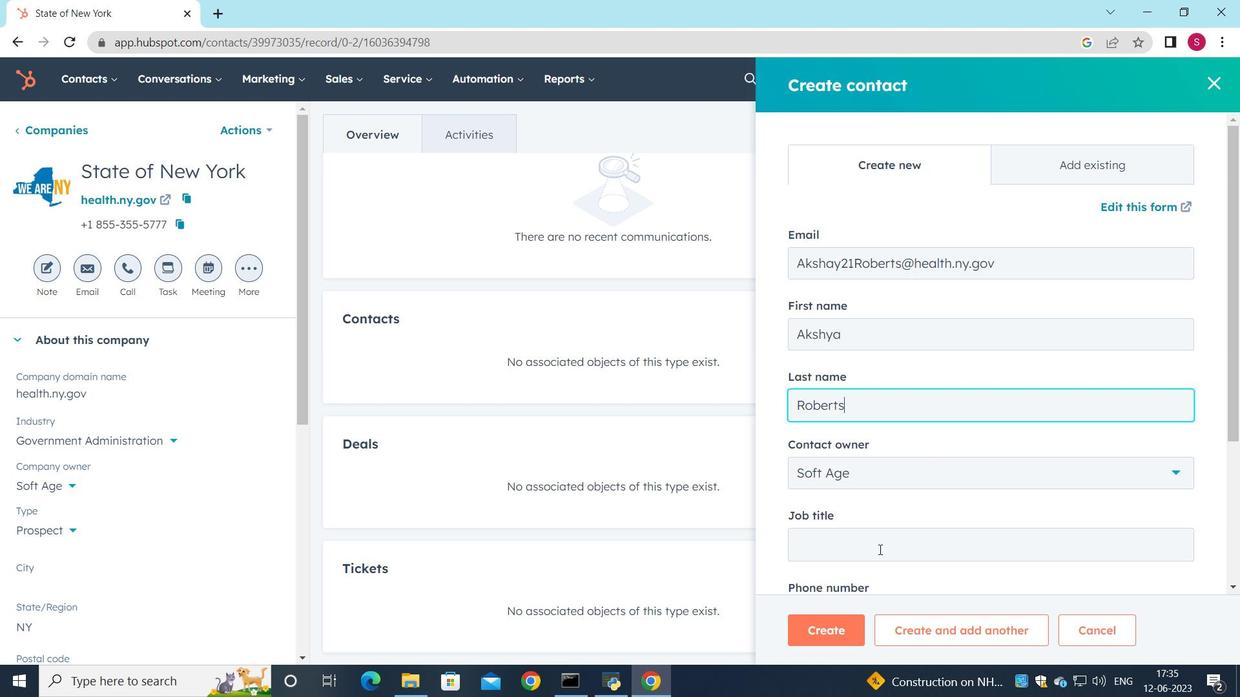 
Action: Mouse moved to (877, 550)
Screenshot: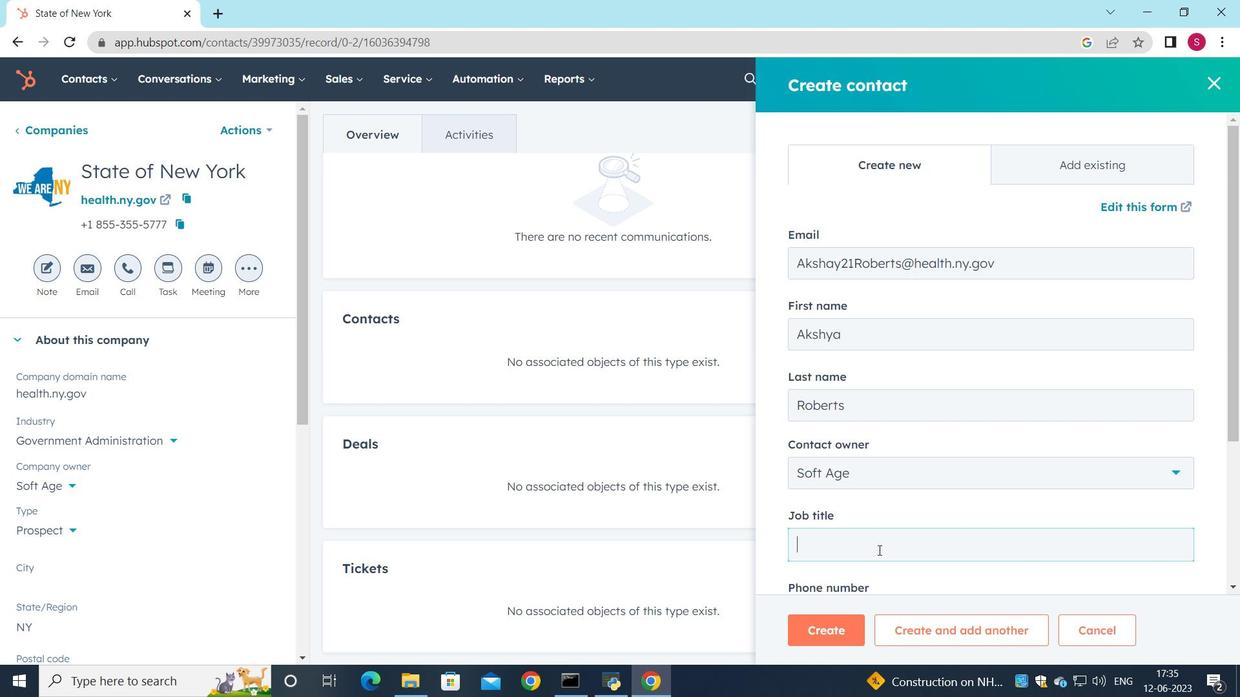 
Action: Key pressed <Key.shift><Key.shift><Key.shift><Key.shift><Key.shift><Key.shift>procurement<Key.space><Key.shift>Specialist
Screenshot: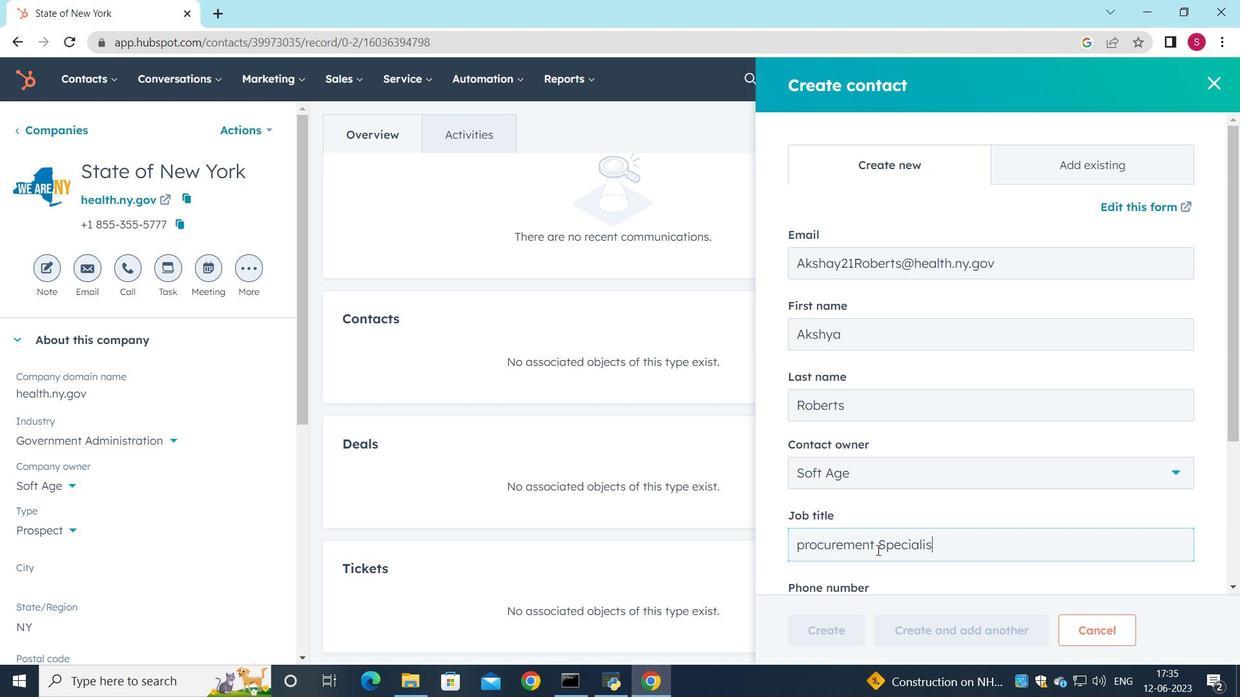 
Action: Mouse scrolled (877, 549) with delta (0, 0)
Screenshot: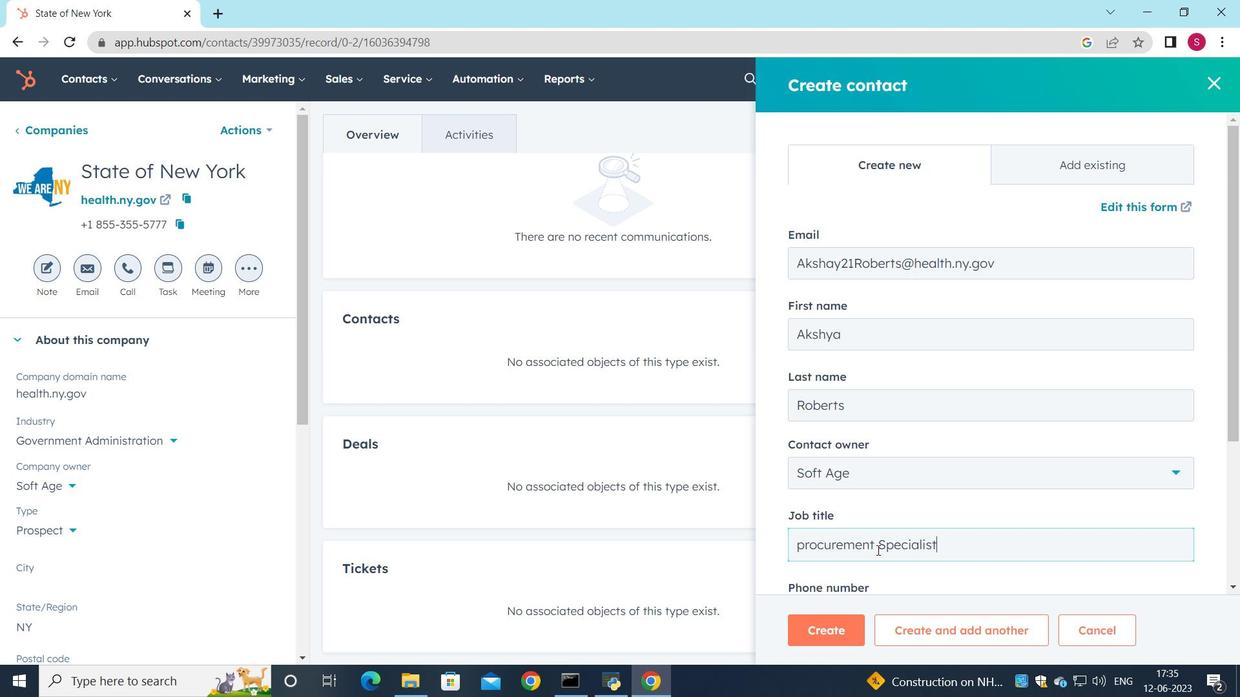 
Action: Mouse scrolled (877, 549) with delta (0, 0)
Screenshot: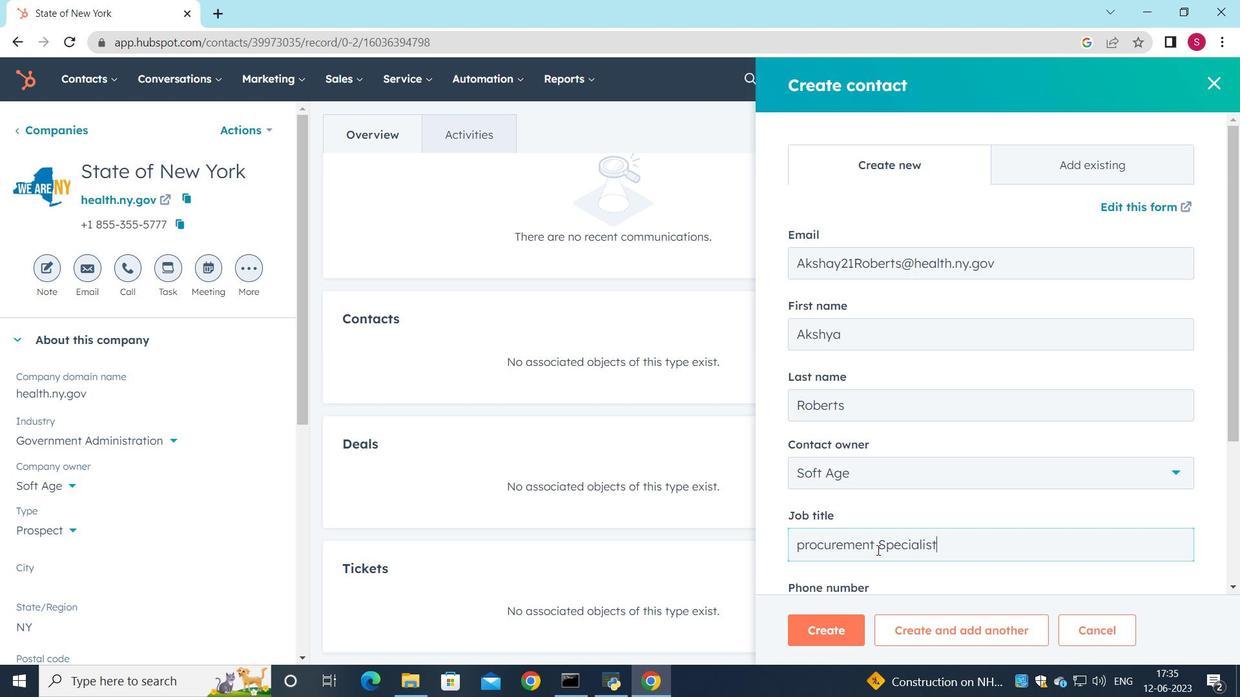 
Action: Mouse scrolled (877, 549) with delta (0, 0)
Screenshot: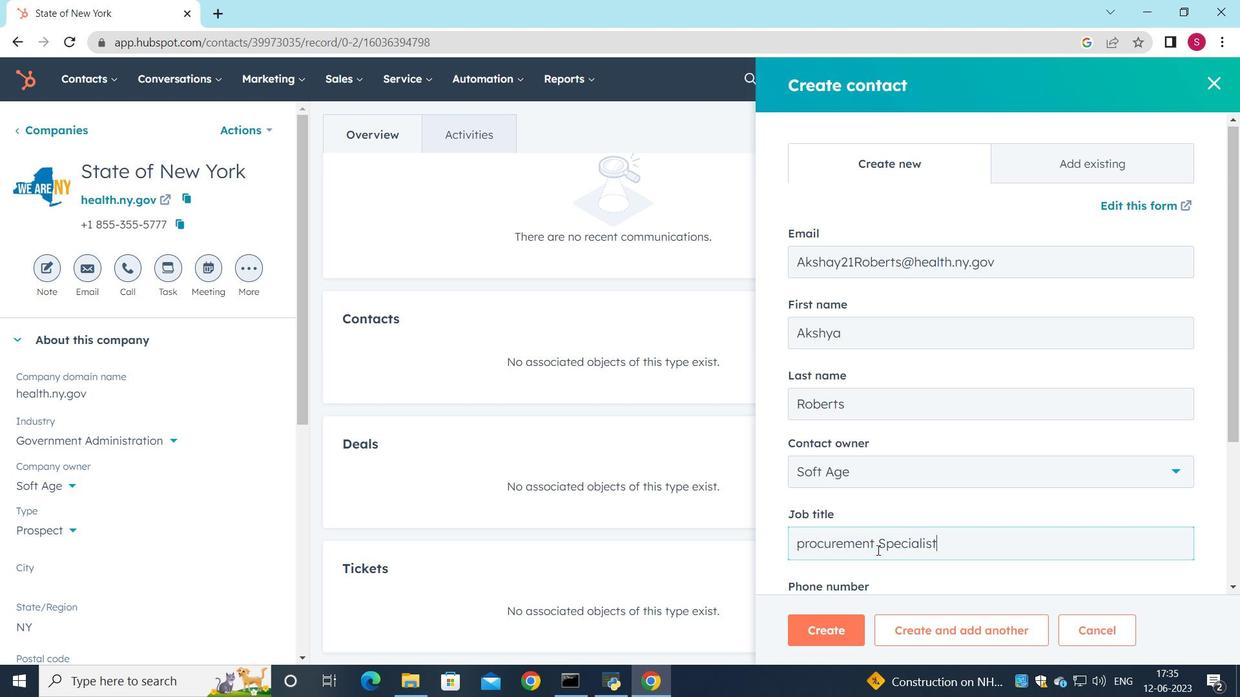 
Action: Mouse moved to (802, 401)
Screenshot: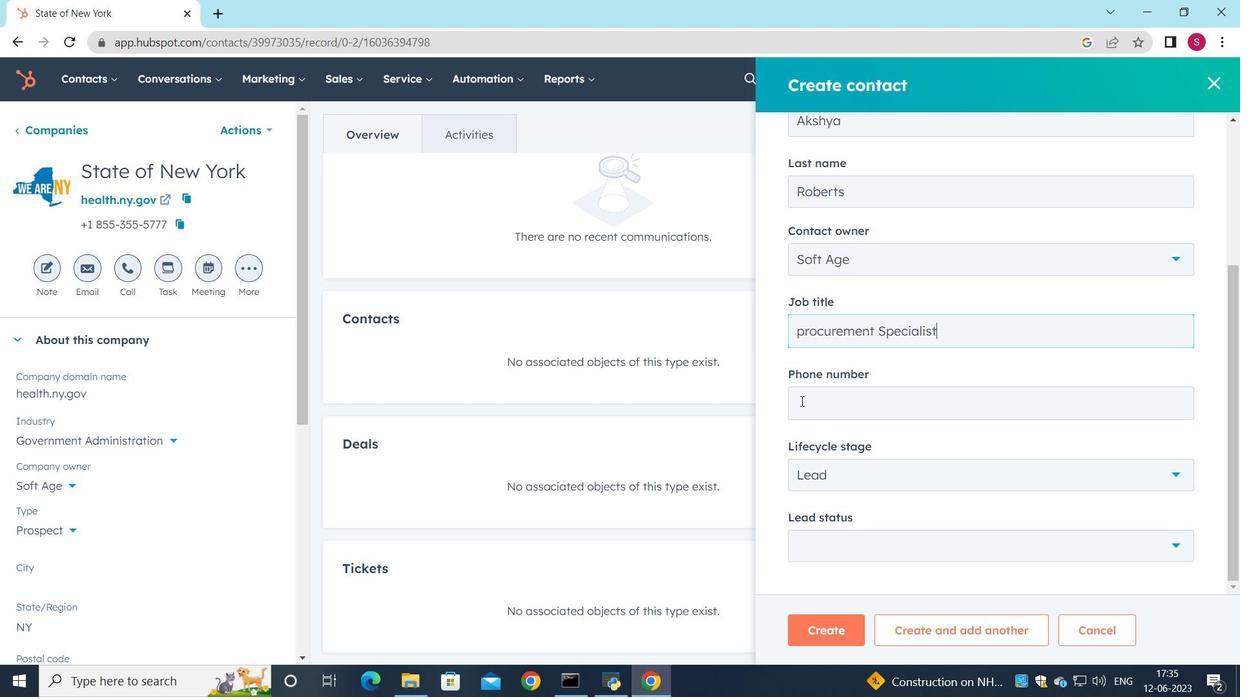 
Action: Mouse pressed left at (802, 401)
Screenshot: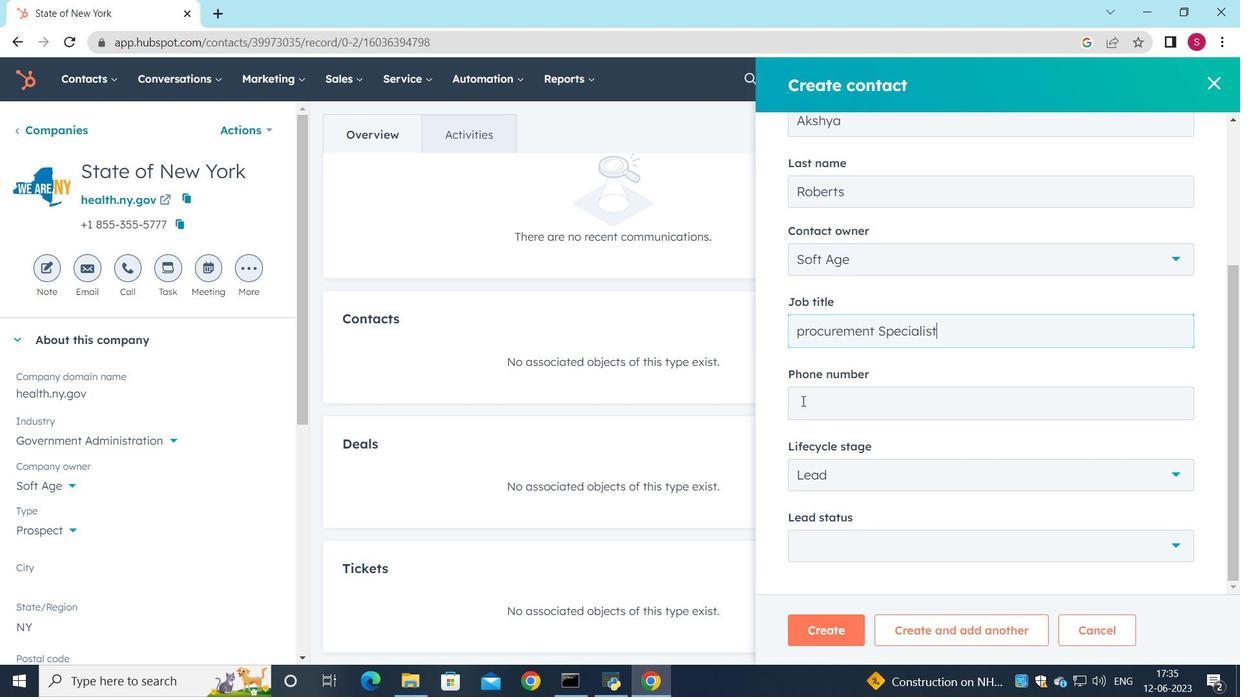 
Action: Mouse moved to (1173, 291)
Screenshot: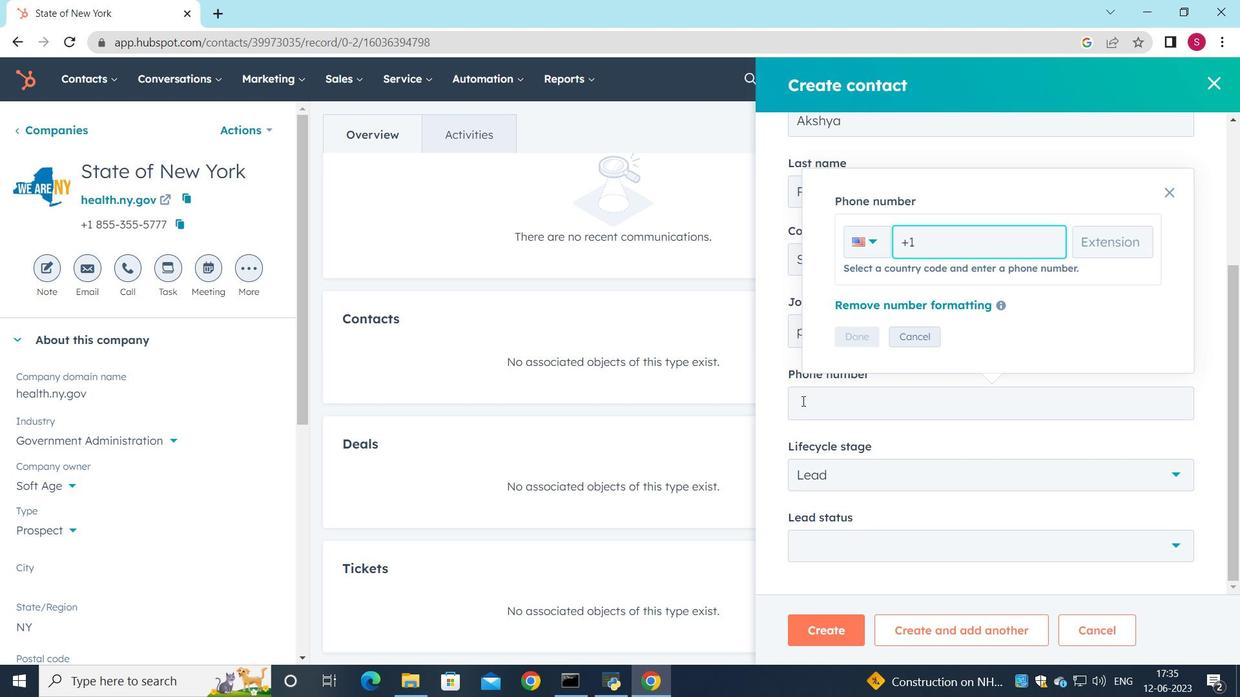 
Action: Key pressed 9165556794
Screenshot: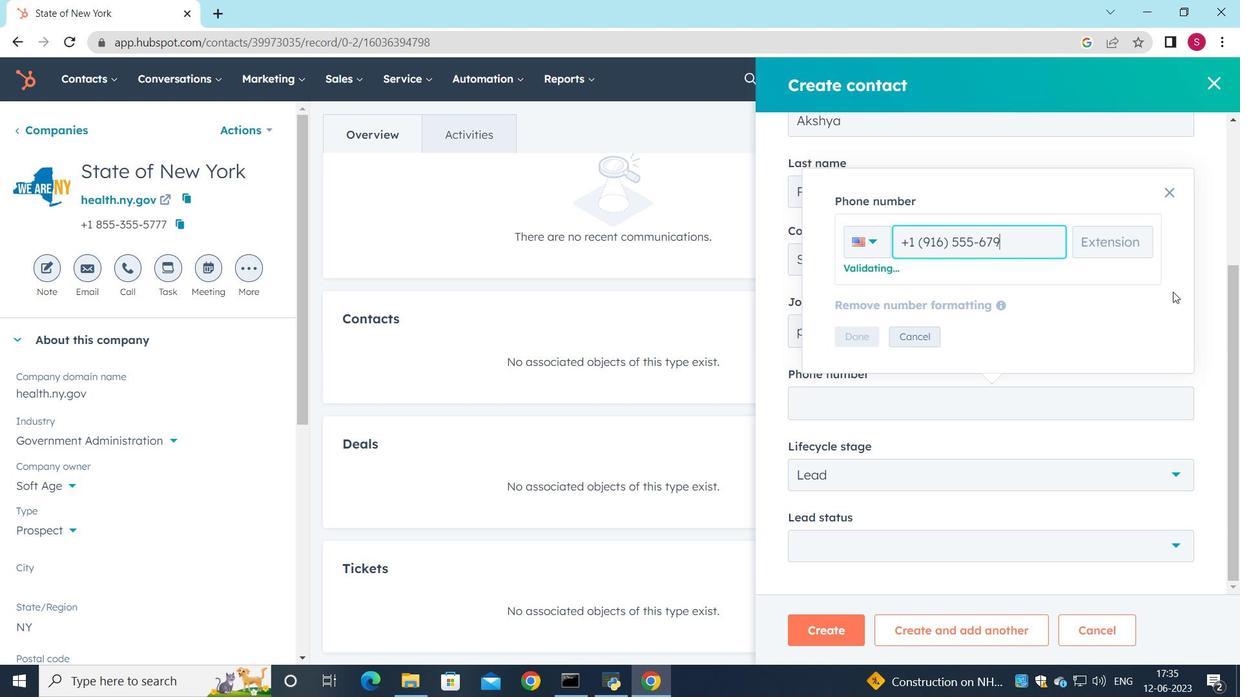 
Action: Mouse moved to (851, 342)
Screenshot: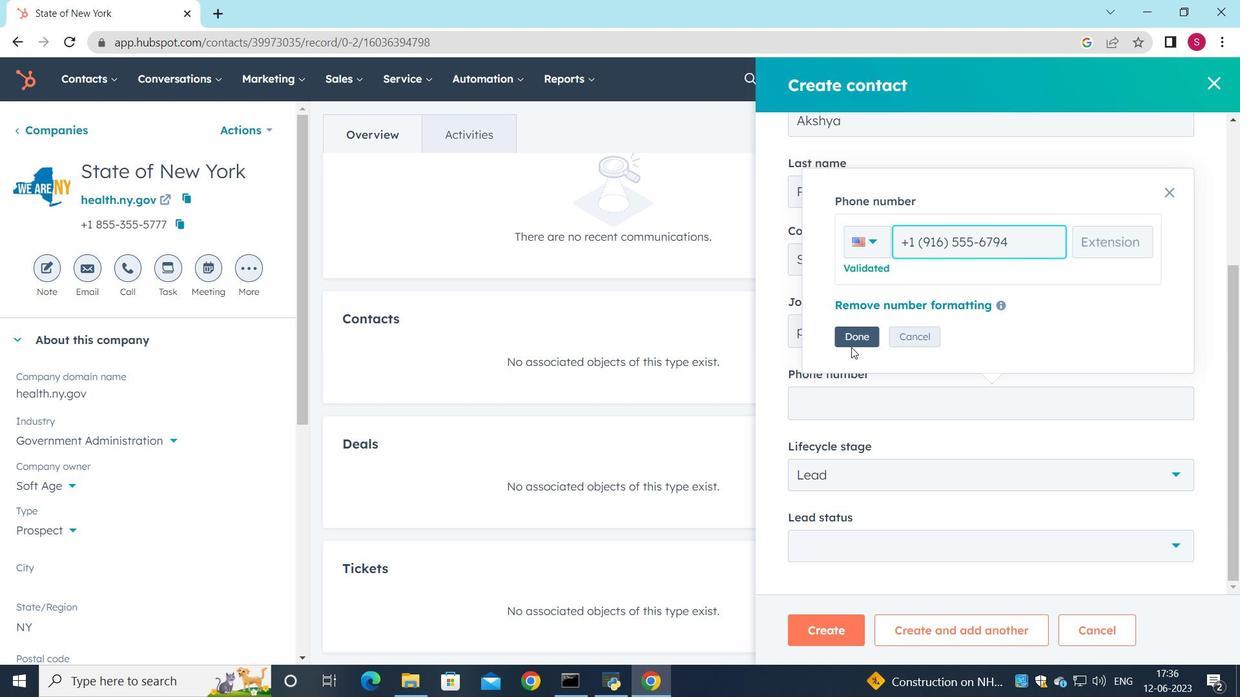 
Action: Mouse pressed left at (851, 342)
Screenshot: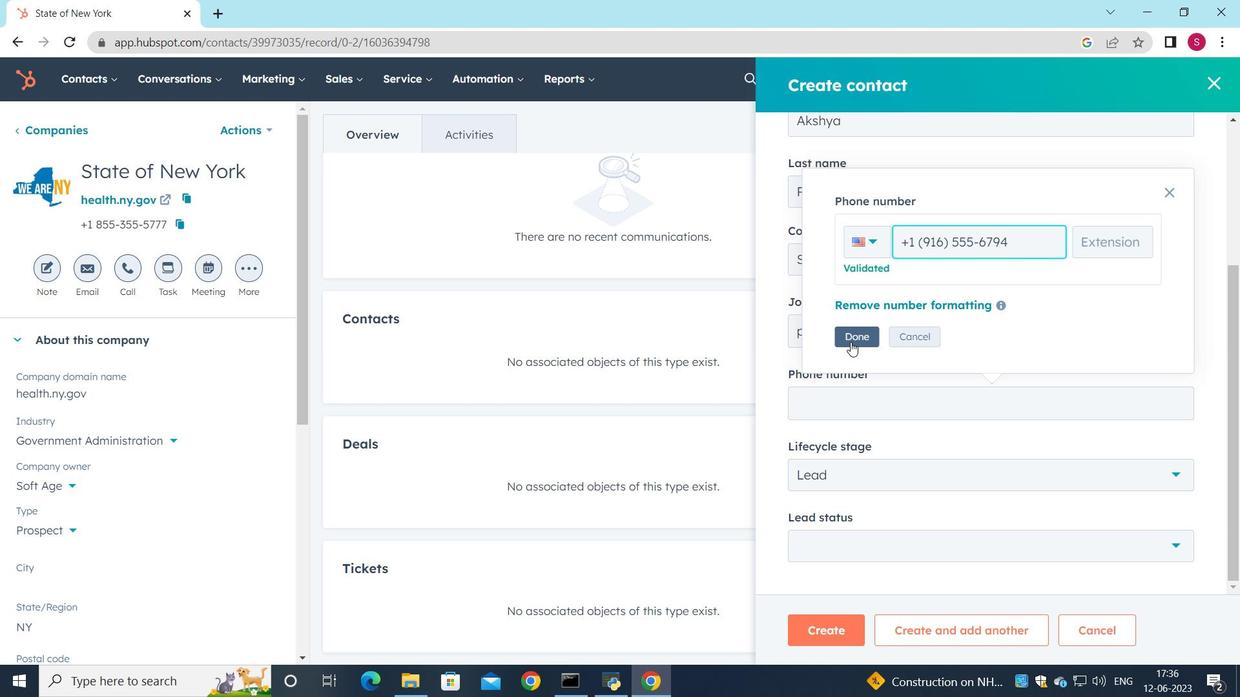 
Action: Mouse scrolled (851, 341) with delta (0, 0)
Screenshot: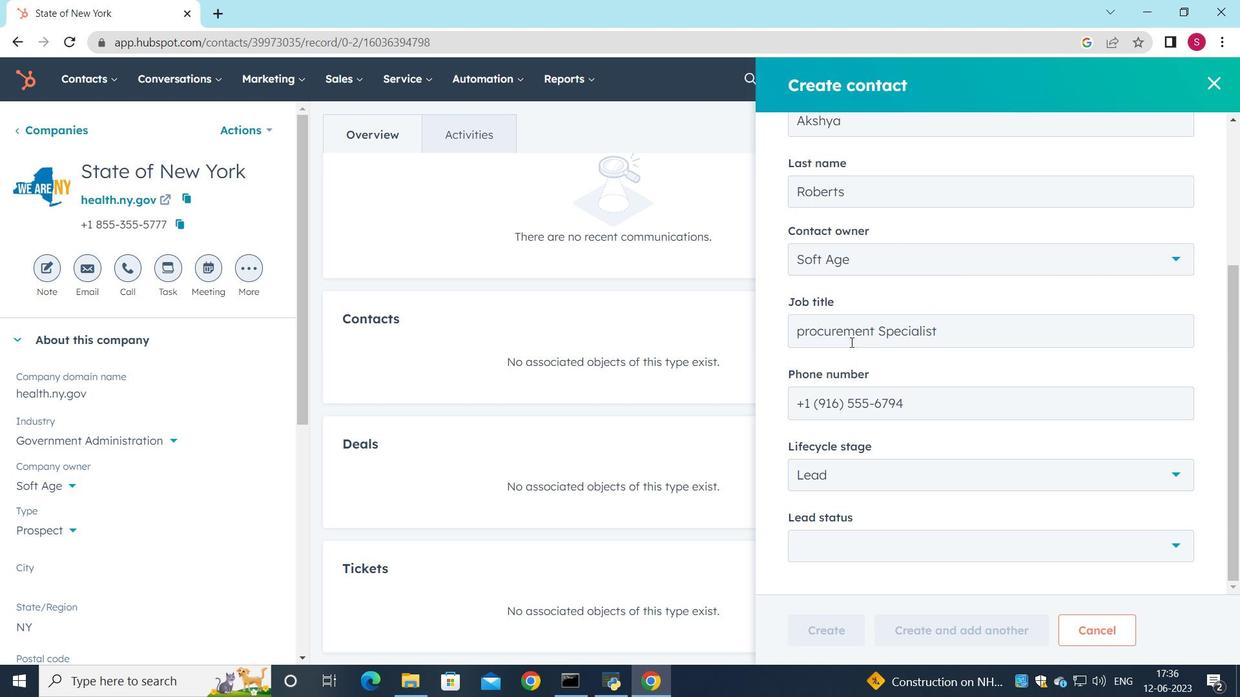 
Action: Mouse moved to (857, 352)
Screenshot: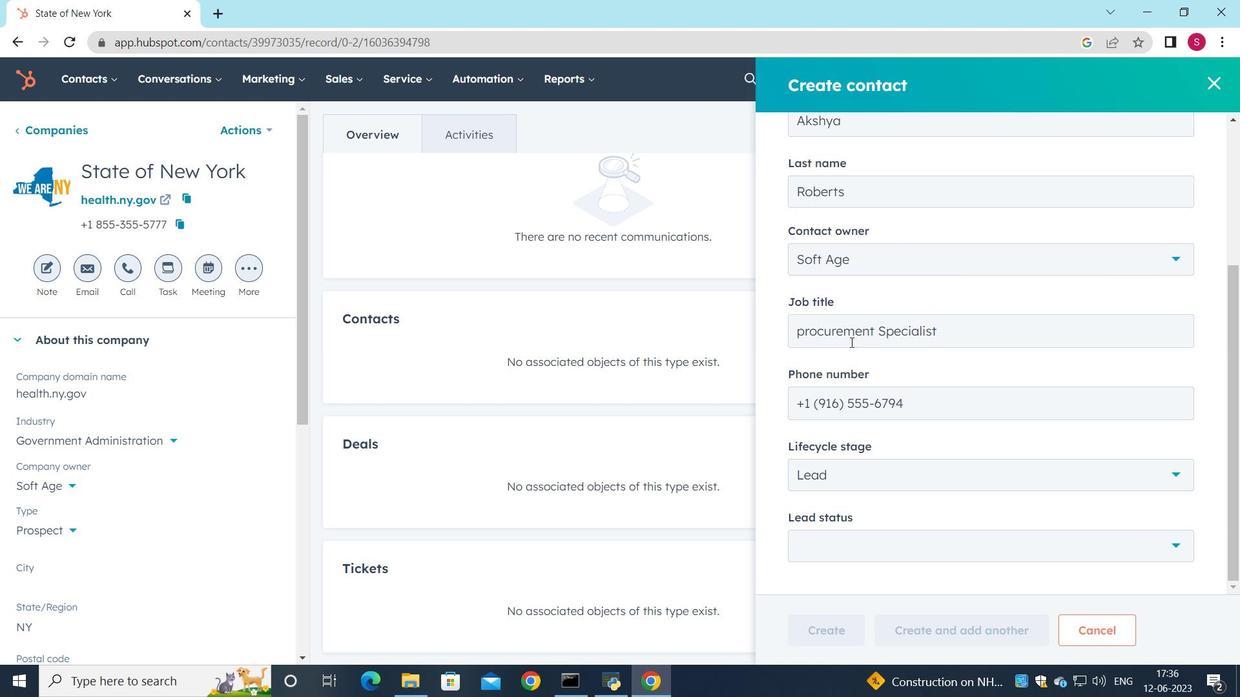 
Action: Mouse scrolled (857, 351) with delta (0, 0)
Screenshot: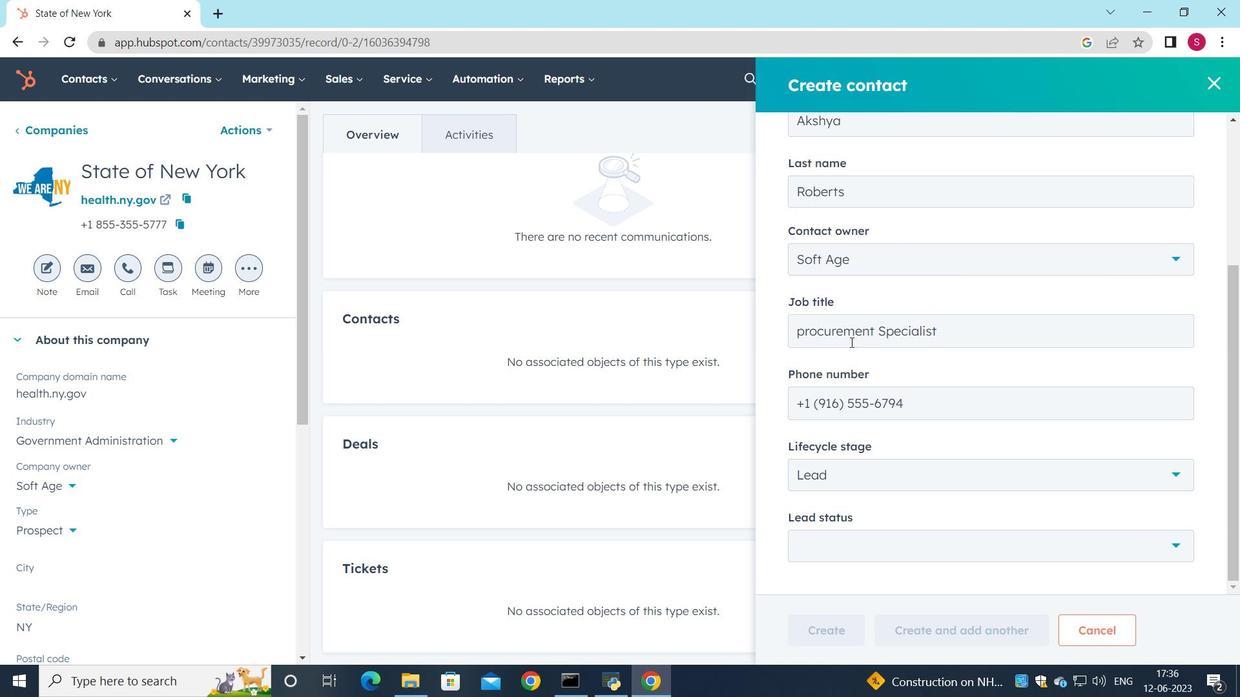 
Action: Mouse scrolled (857, 351) with delta (0, 0)
Screenshot: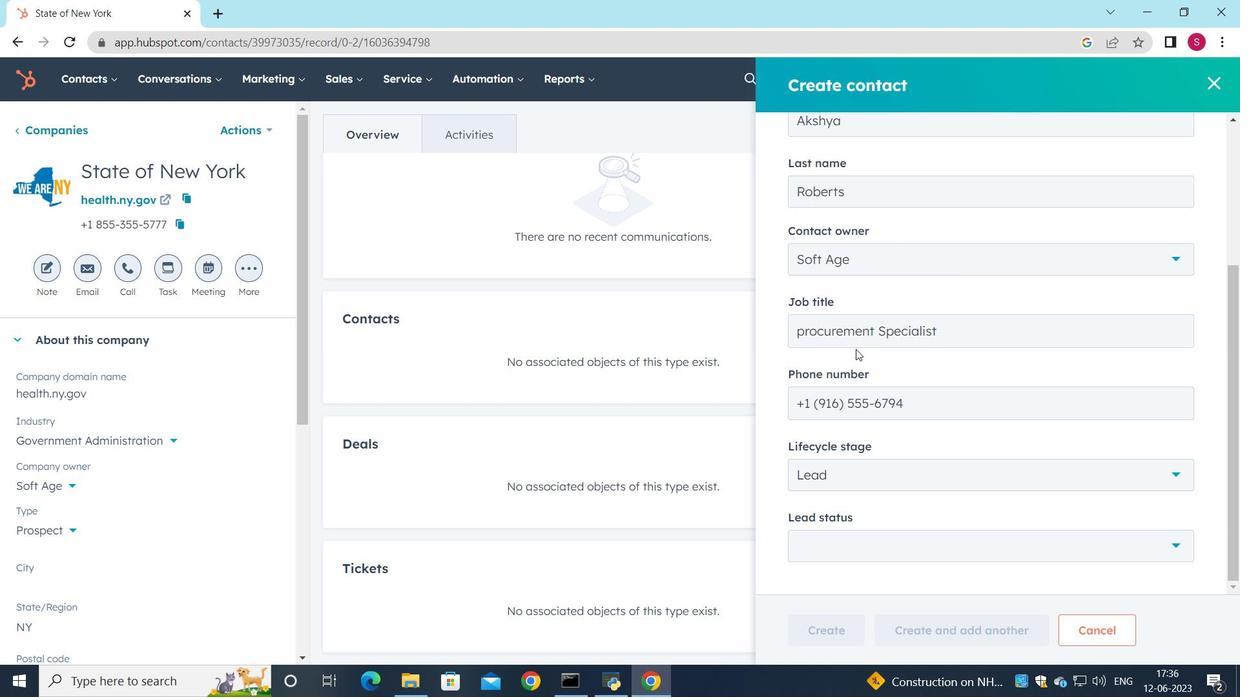
Action: Mouse moved to (866, 536)
Screenshot: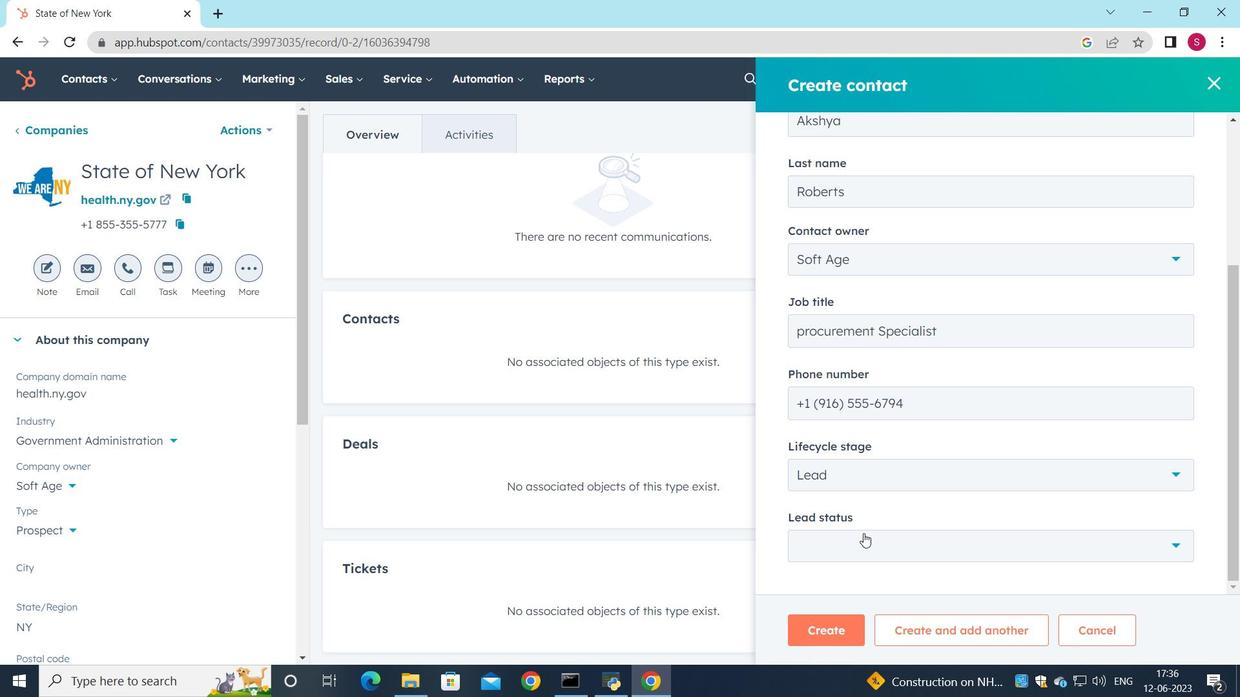 
Action: Mouse pressed left at (866, 536)
Screenshot: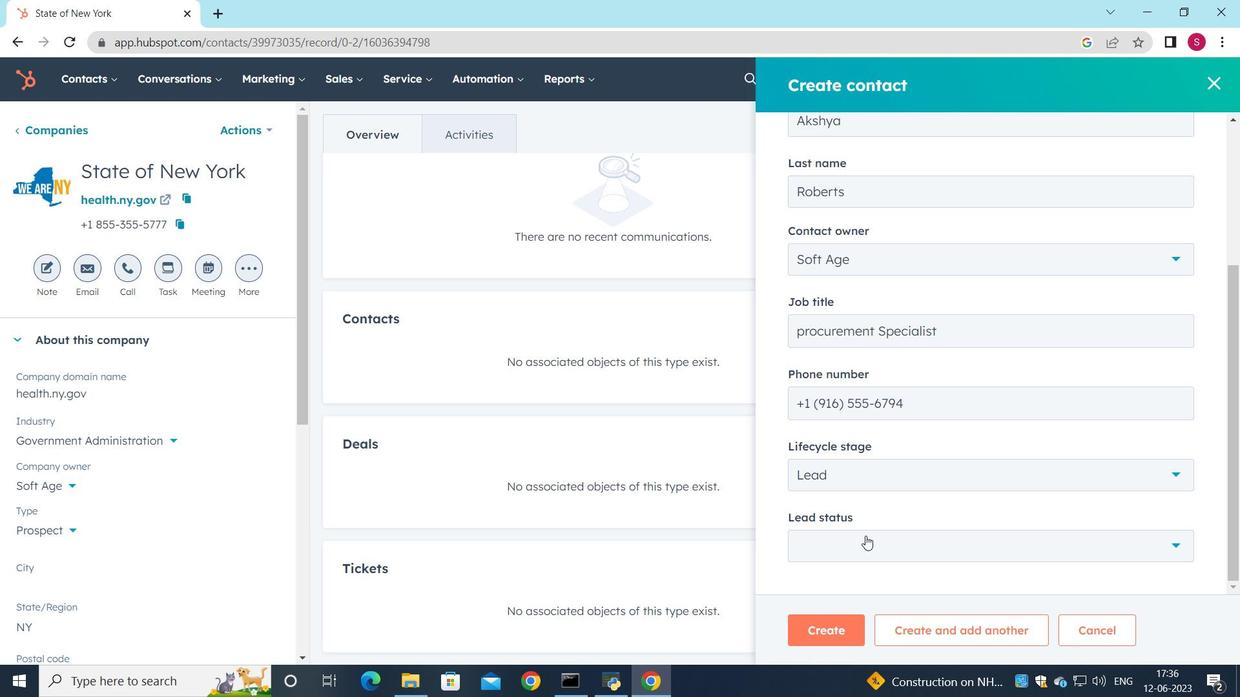 
Action: Mouse moved to (852, 462)
Screenshot: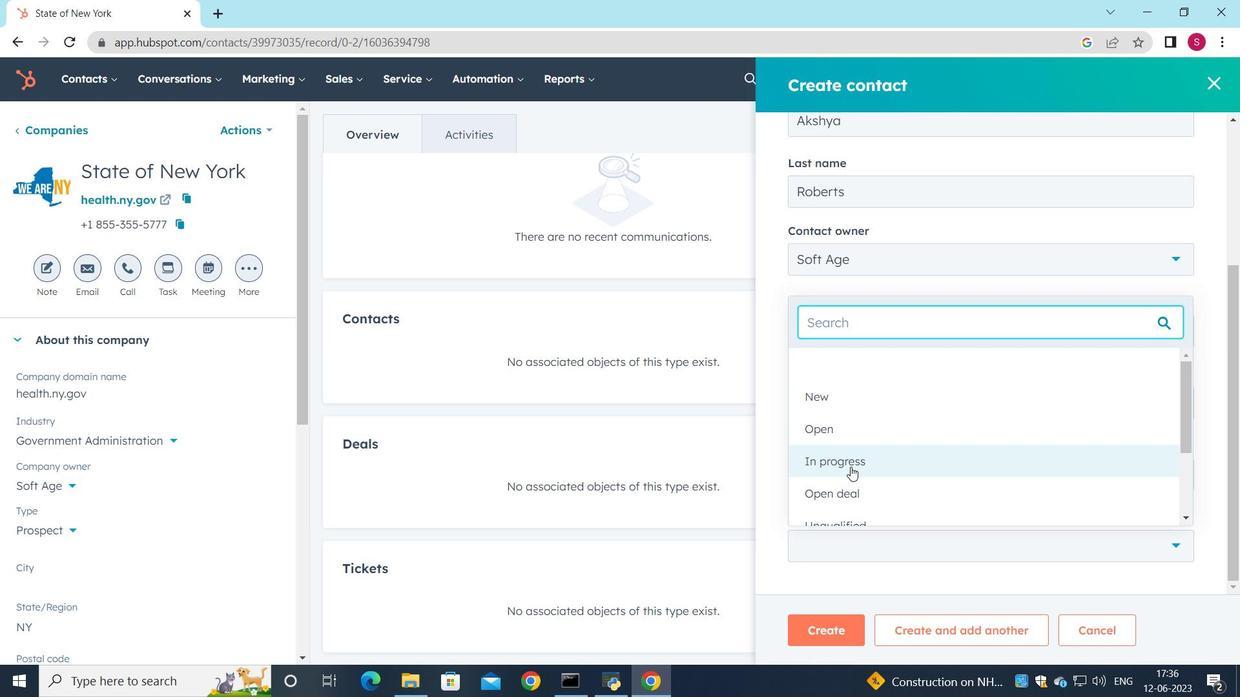 
Action: Mouse pressed left at (852, 462)
Screenshot: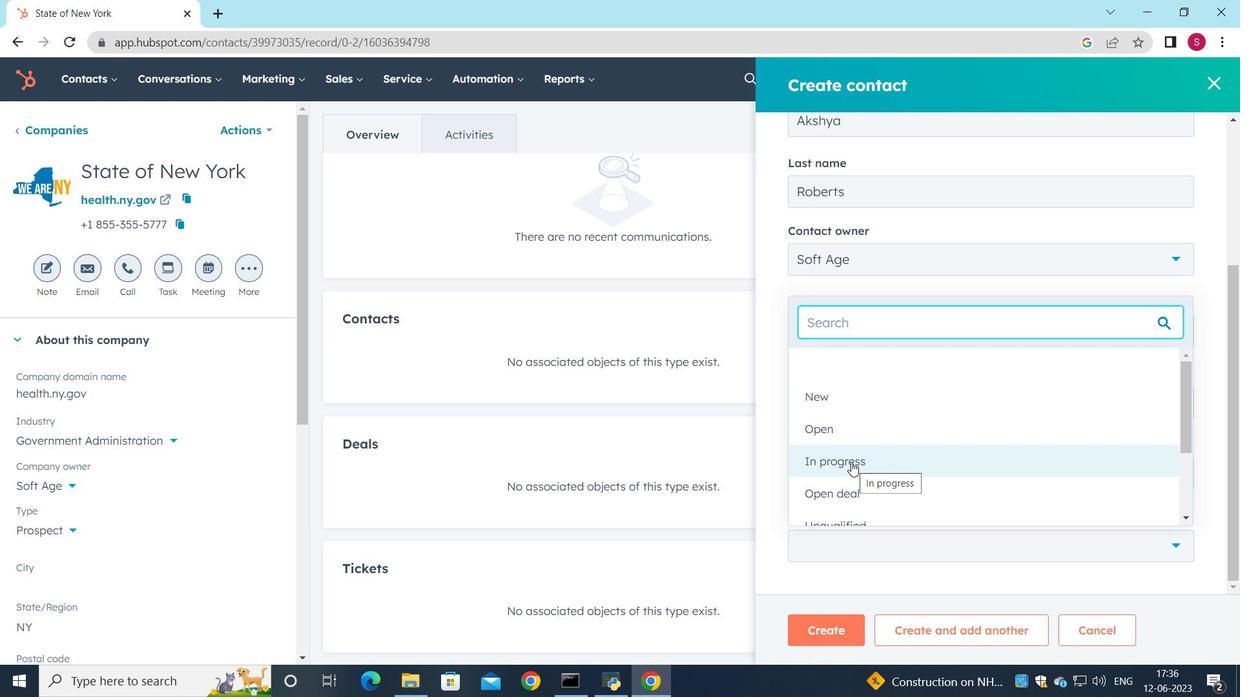 
Action: Mouse moved to (826, 617)
Screenshot: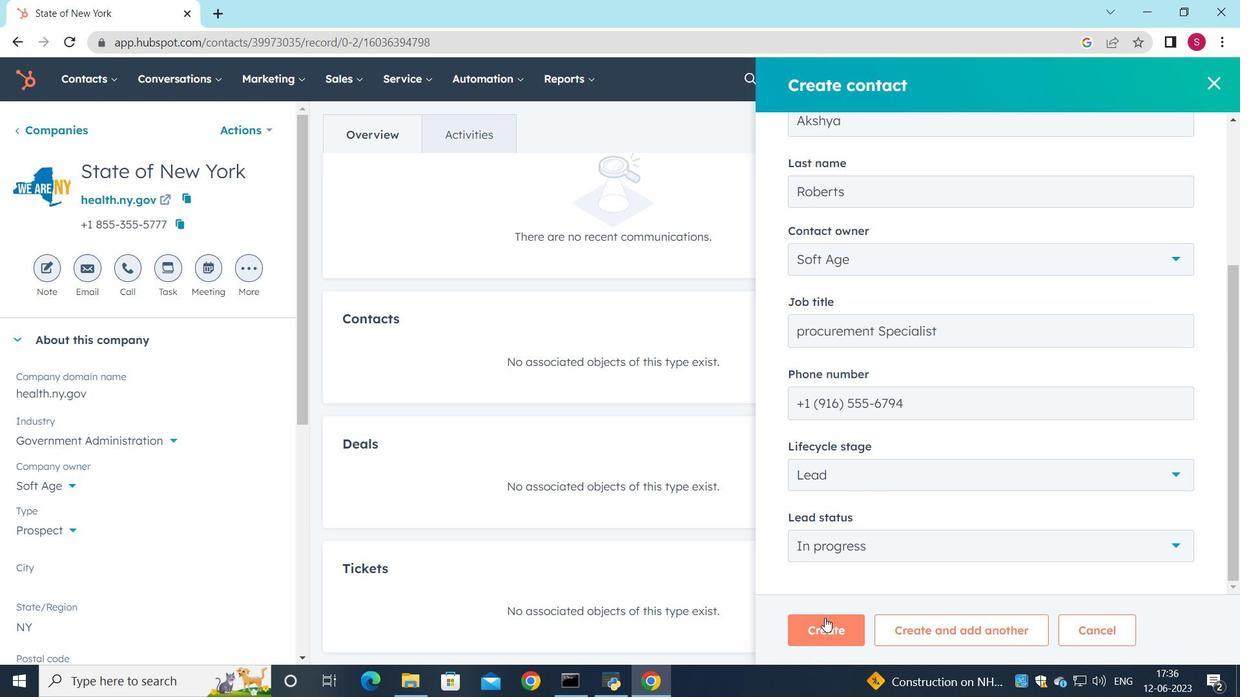 
Action: Mouse scrolled (826, 616) with delta (0, 0)
Screenshot: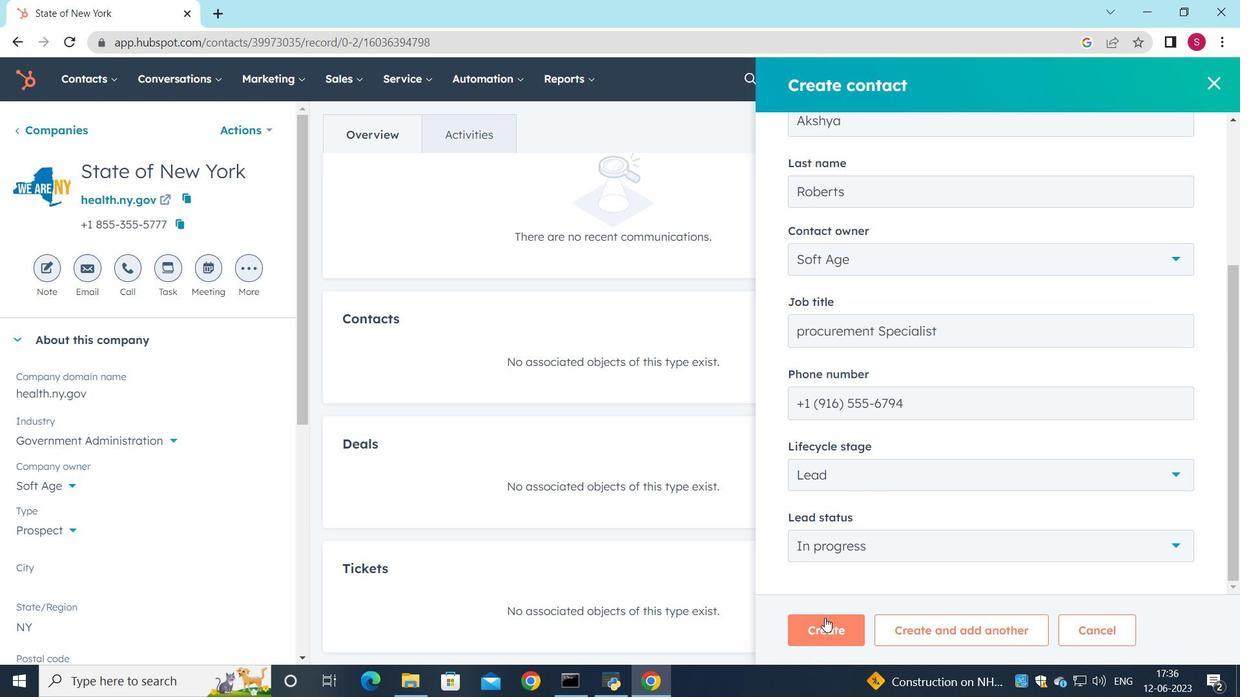 
Action: Mouse moved to (832, 598)
Screenshot: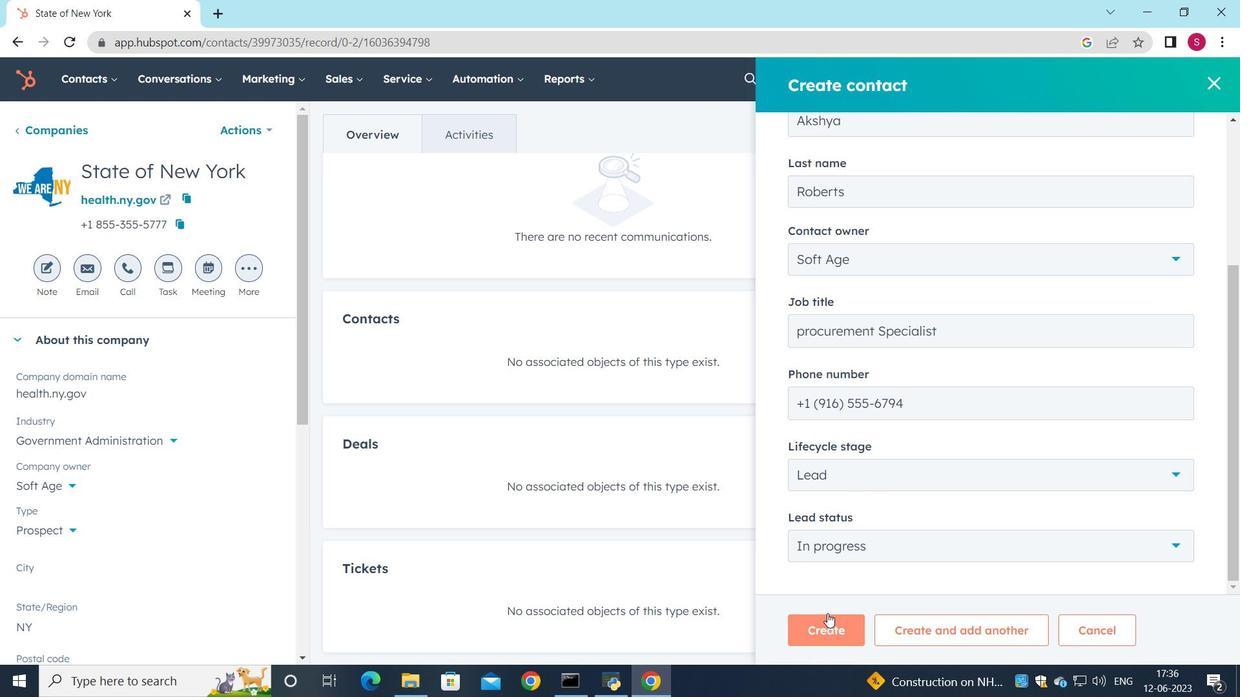 
Action: Mouse scrolled (832, 598) with delta (0, 0)
Screenshot: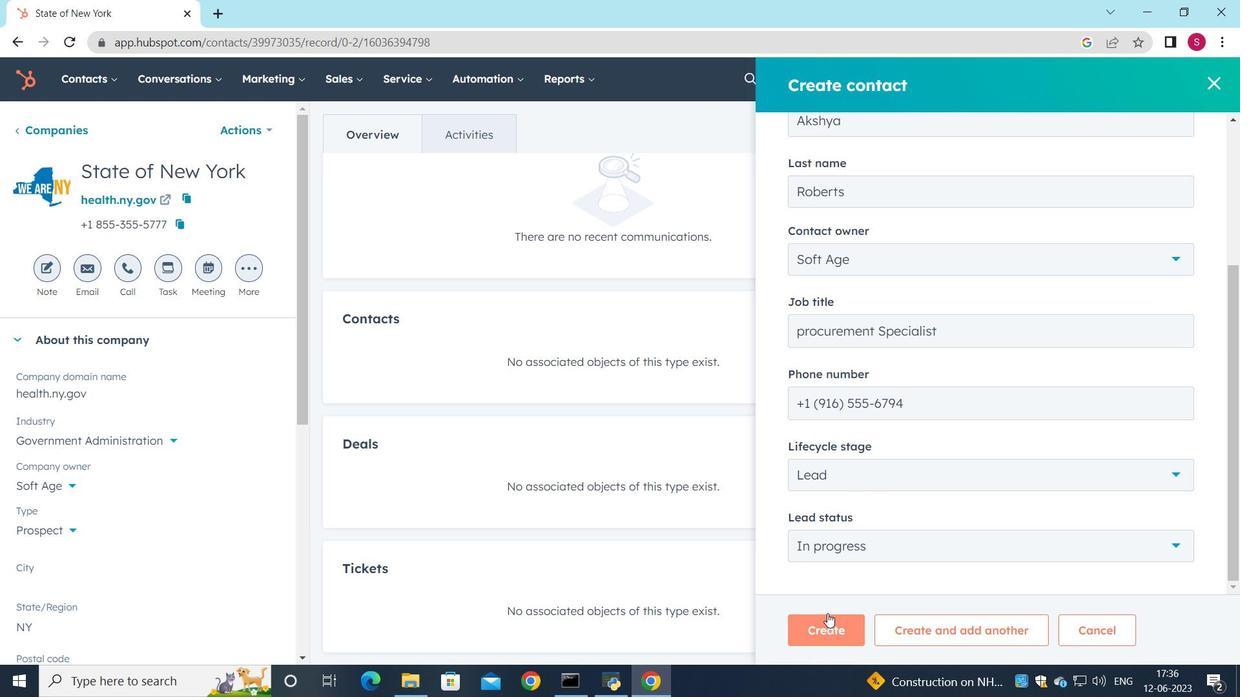 
Action: Mouse moved to (819, 636)
Screenshot: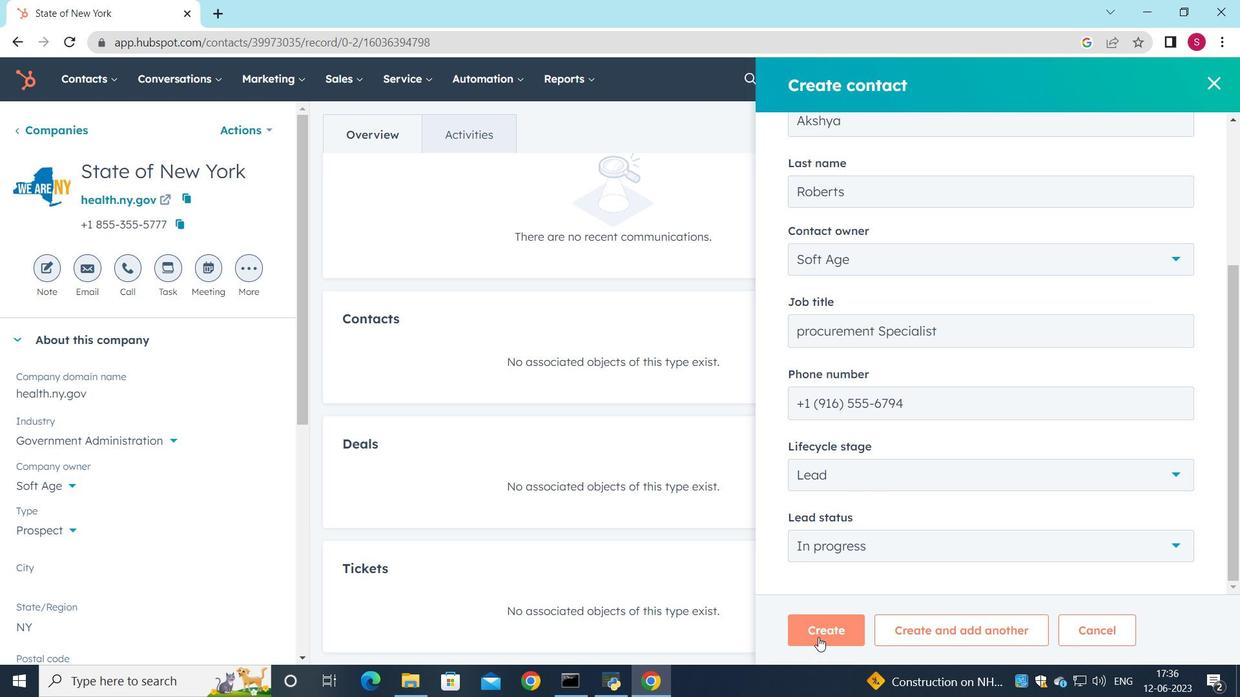 
Action: Mouse pressed left at (819, 636)
Screenshot: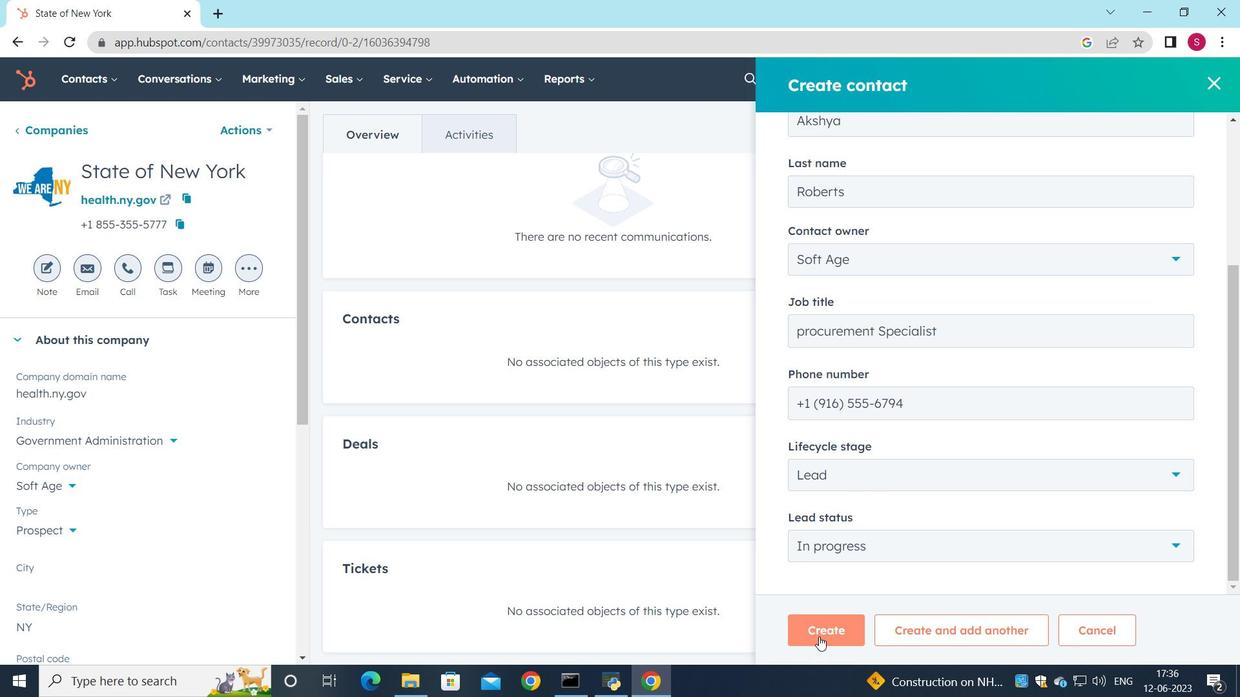 
Action: Mouse moved to (257, 361)
Screenshot: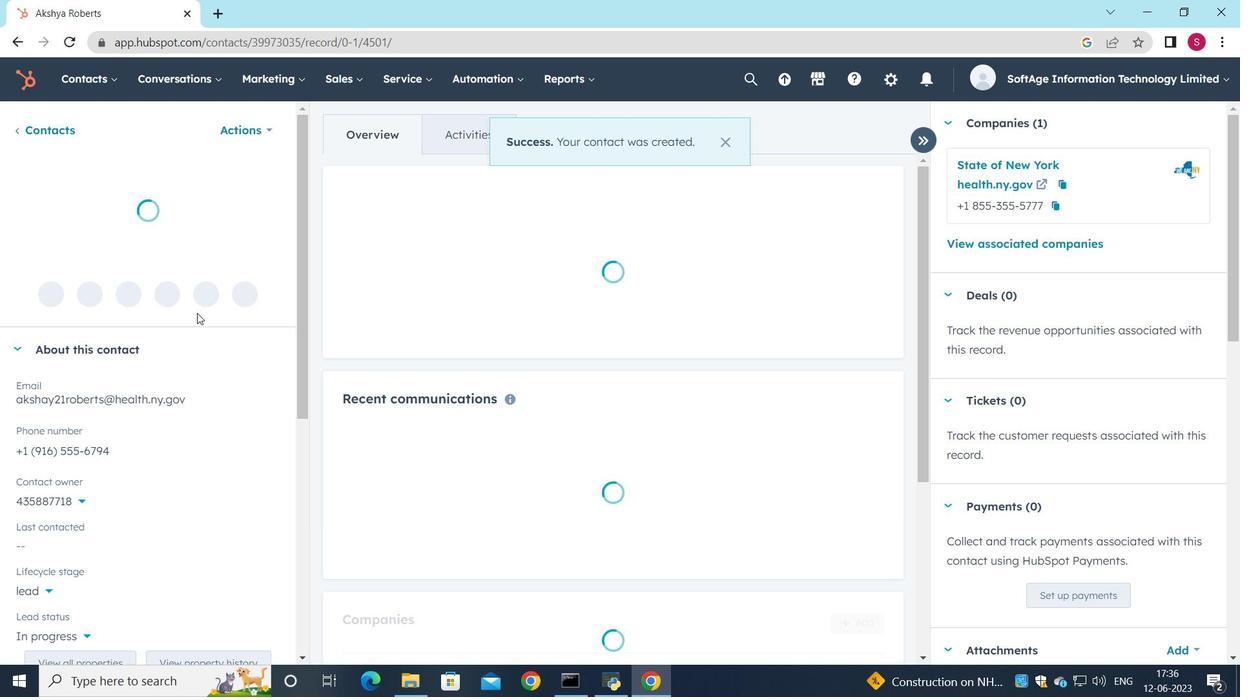 
Action: Mouse scrolled (257, 361) with delta (0, 0)
Screenshot: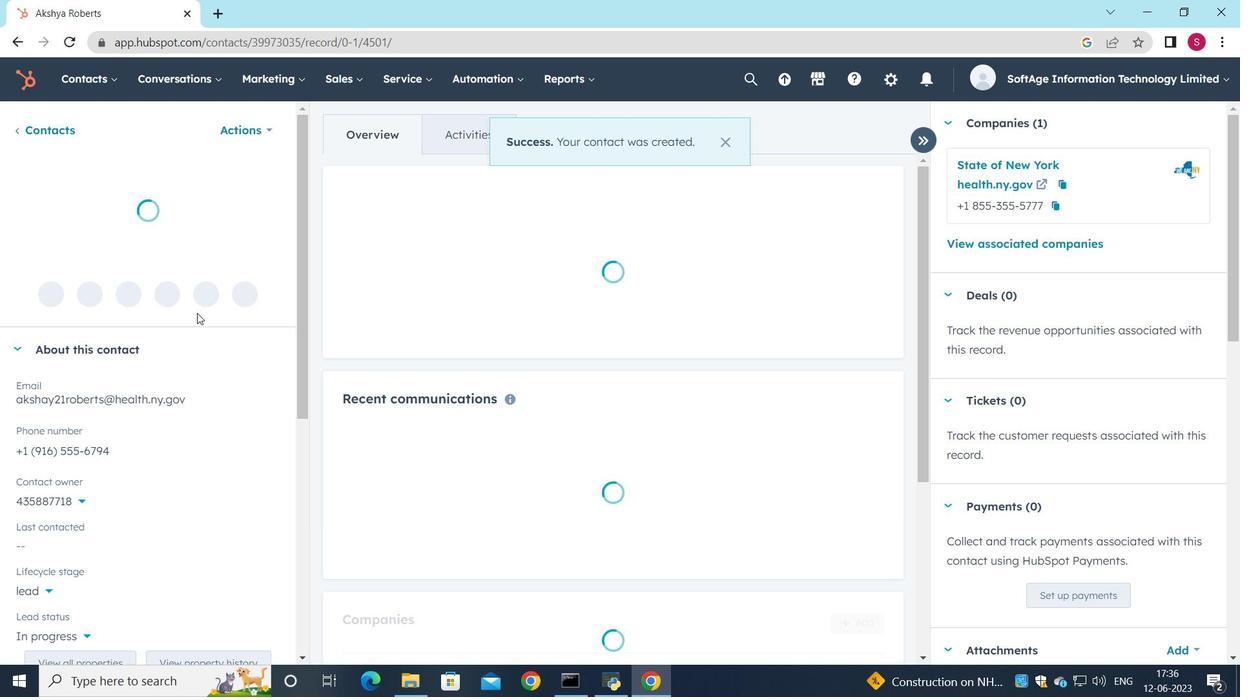 
Action: Mouse moved to (455, 382)
Screenshot: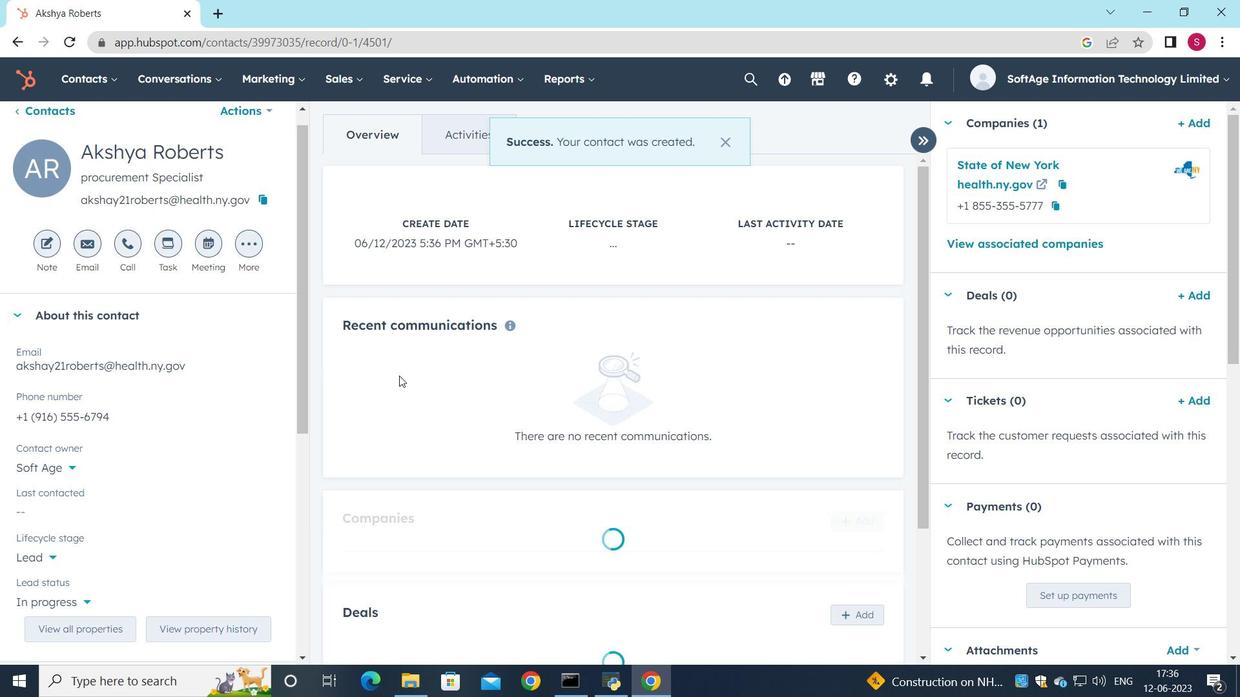 
Action: Mouse scrolled (455, 381) with delta (0, 0)
Screenshot: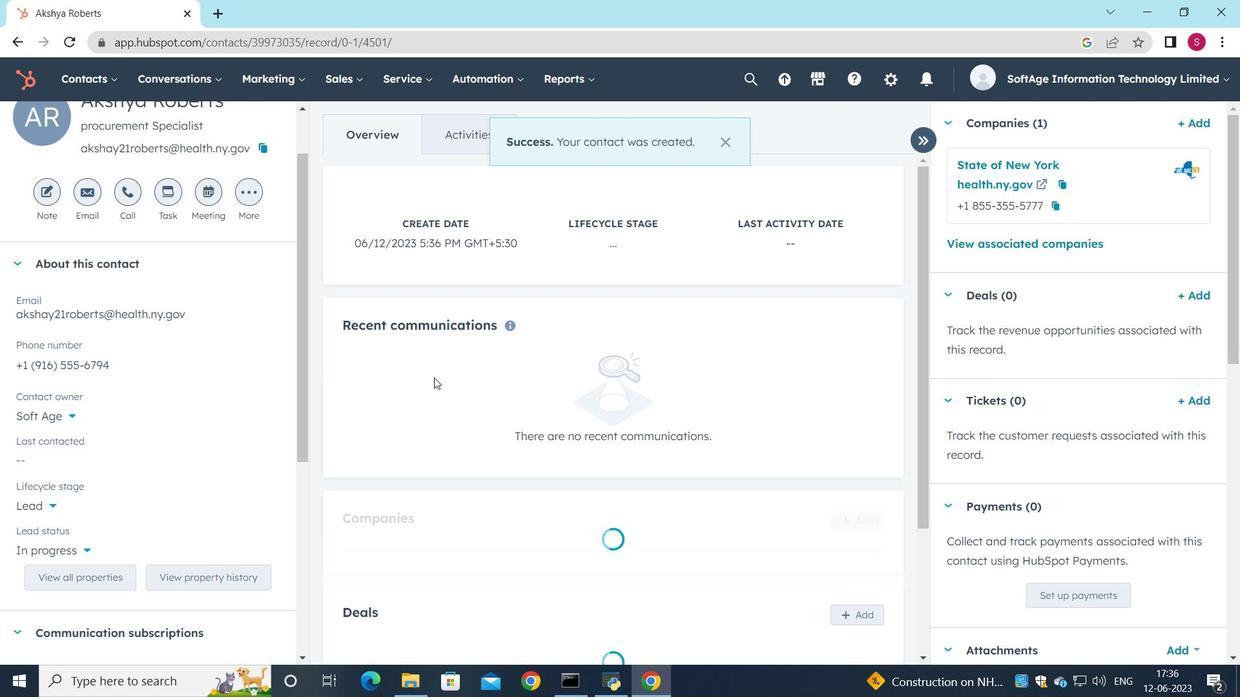 
Action: Mouse scrolled (455, 381) with delta (0, 0)
Screenshot: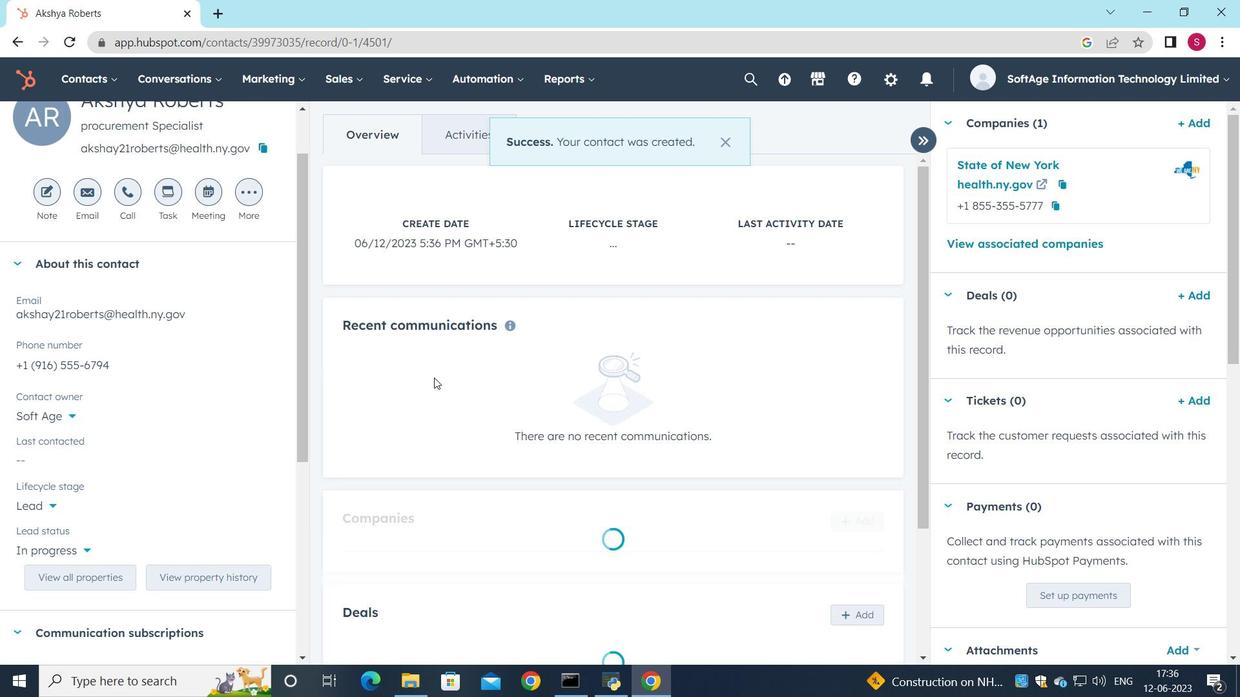 
Action: Mouse scrolled (455, 381) with delta (0, 0)
Screenshot: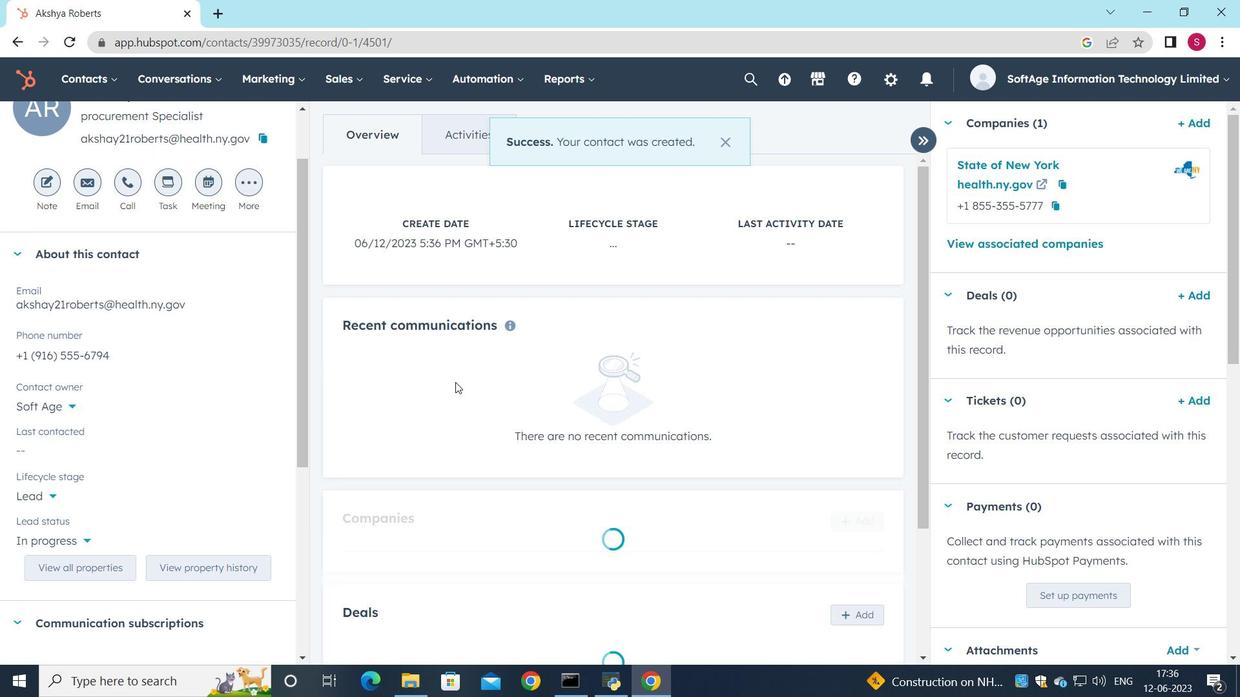 
Action: Mouse scrolled (455, 381) with delta (0, 0)
Screenshot: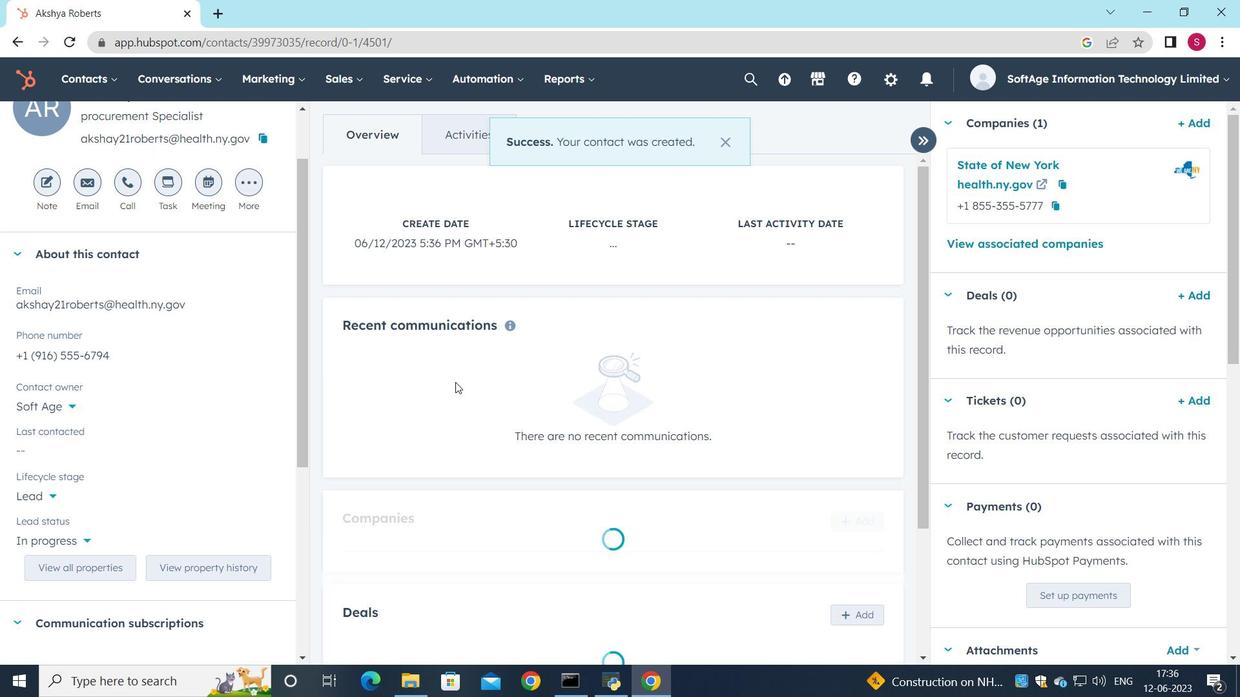 
Action: Mouse moved to (215, 464)
Screenshot: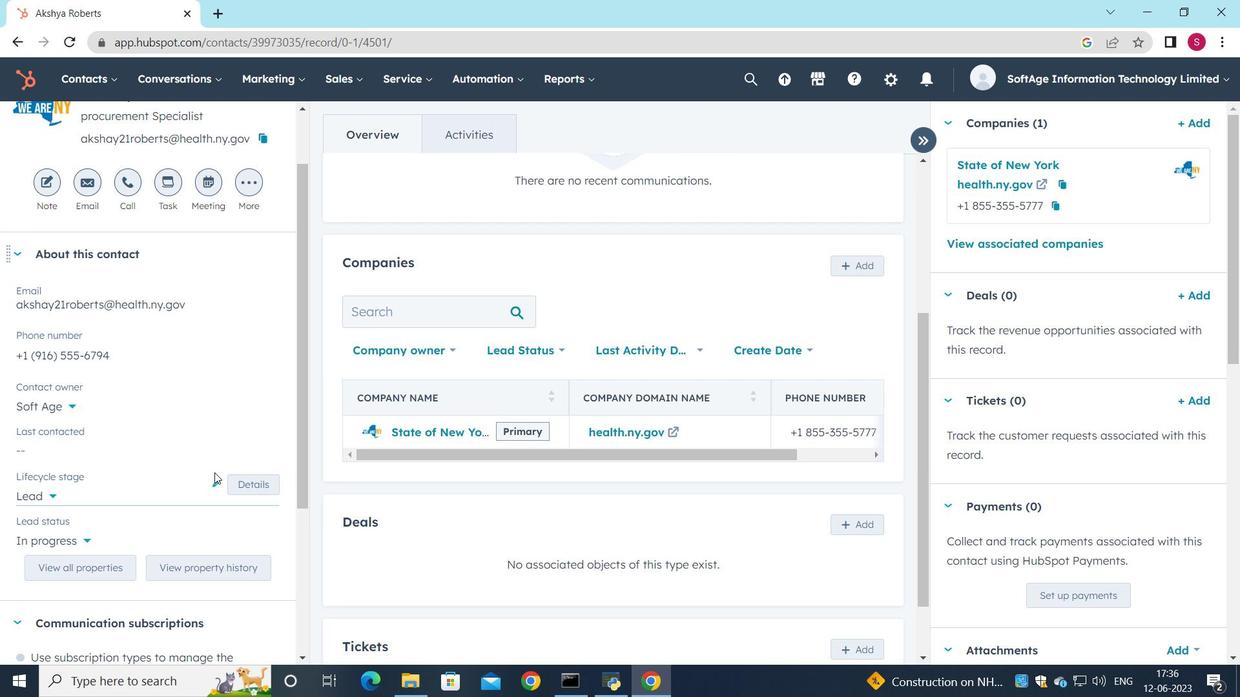 
Action: Mouse scrolled (215, 465) with delta (0, 0)
Screenshot: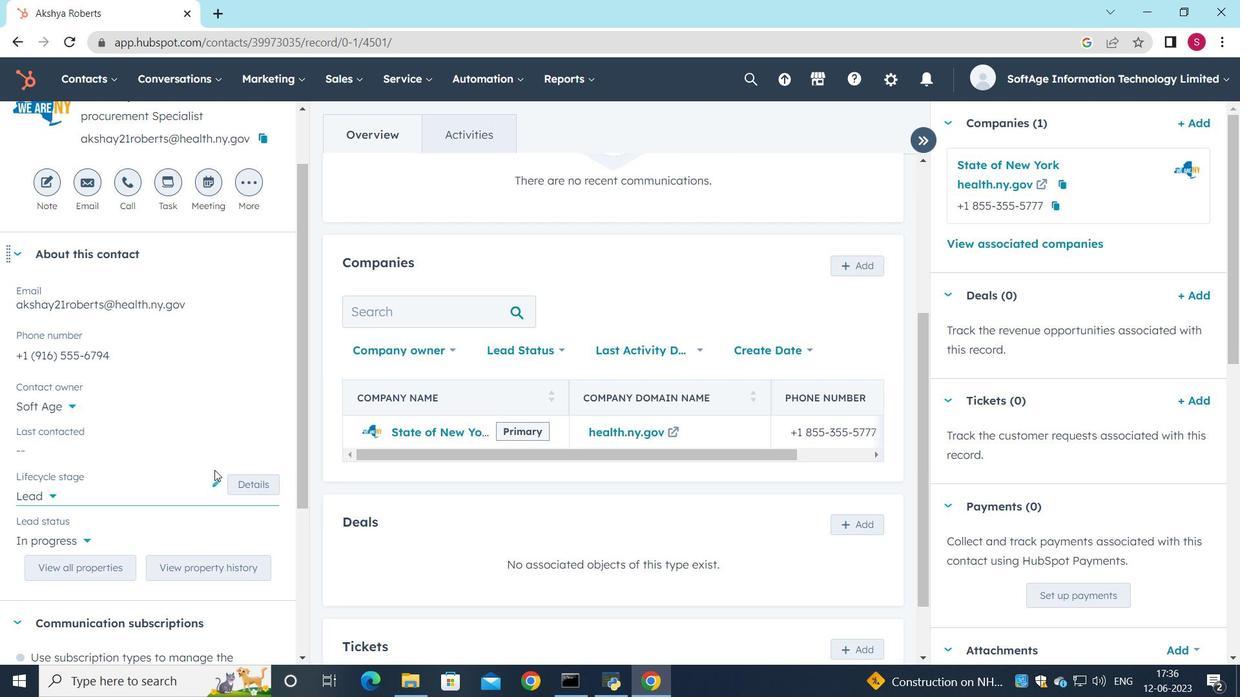 
Action: Mouse scrolled (215, 465) with delta (0, 0)
Screenshot: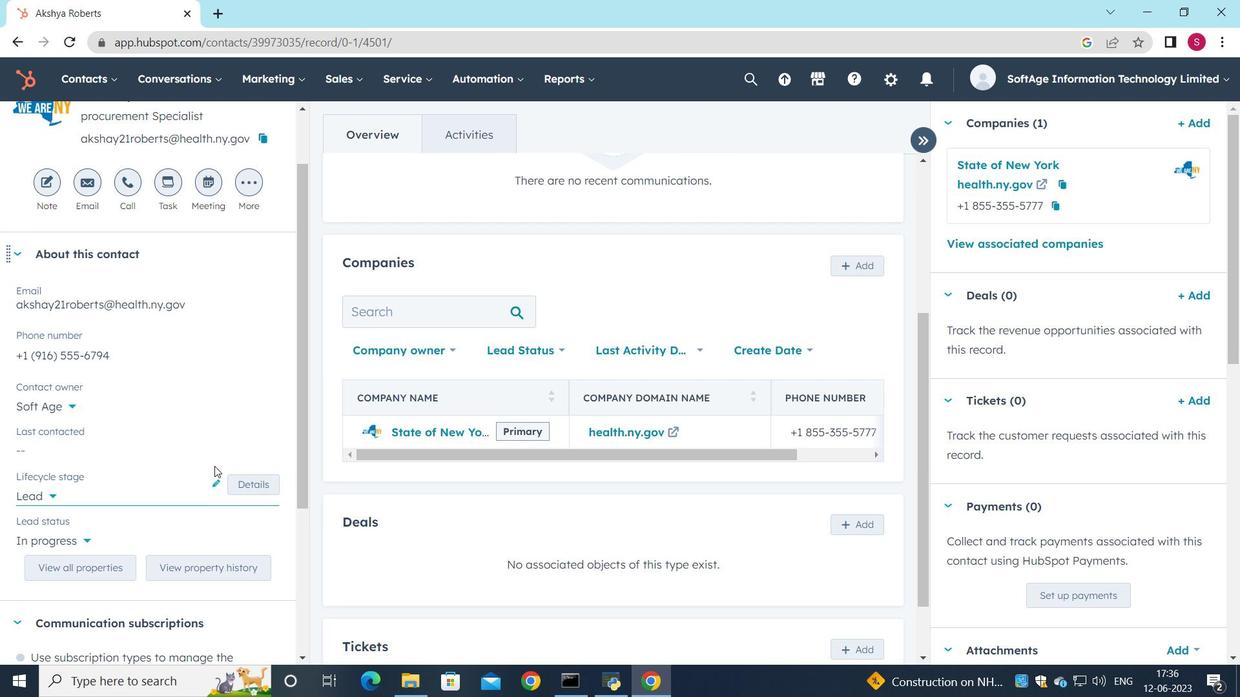 
Action: Mouse moved to (580, 455)
Screenshot: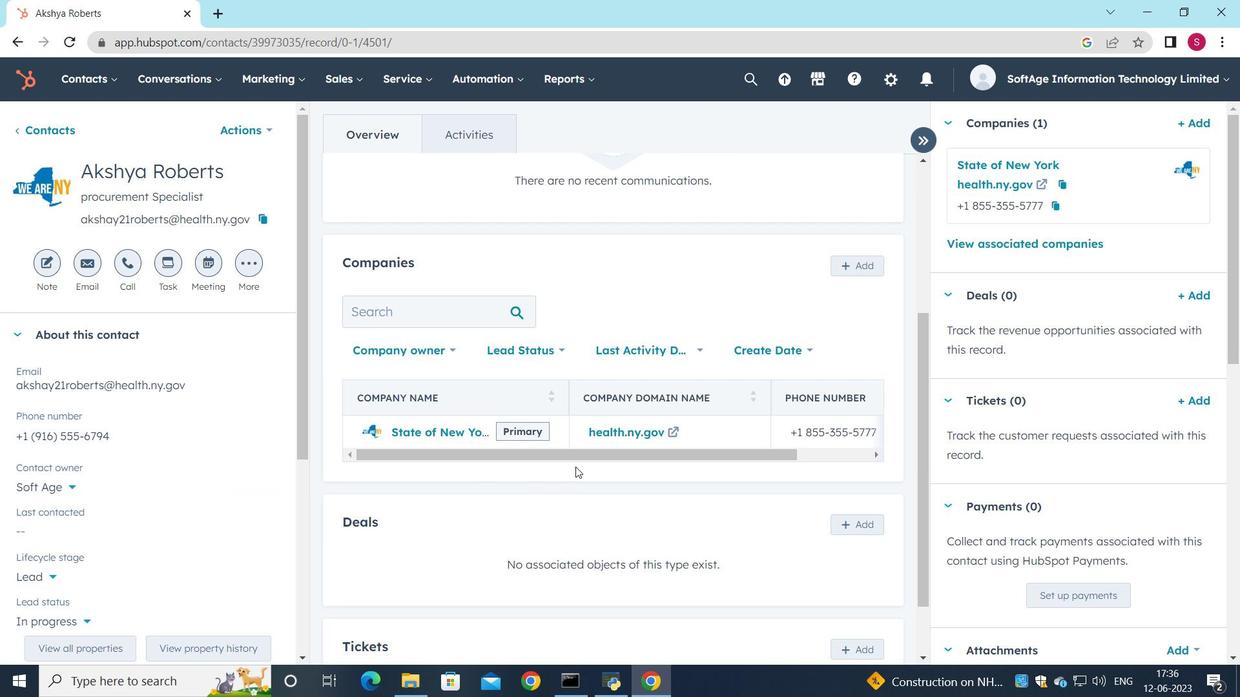 
